 Task: Create Board Human Resources Management to Workspace Content Marketing Agencies. Create Board Business Model Development and Validation to Workspace Content Marketing Agencies. Create Board Sales Funnel Optimization and Management to Workspace Content Marketing Agencies
Action: Mouse moved to (357, 76)
Screenshot: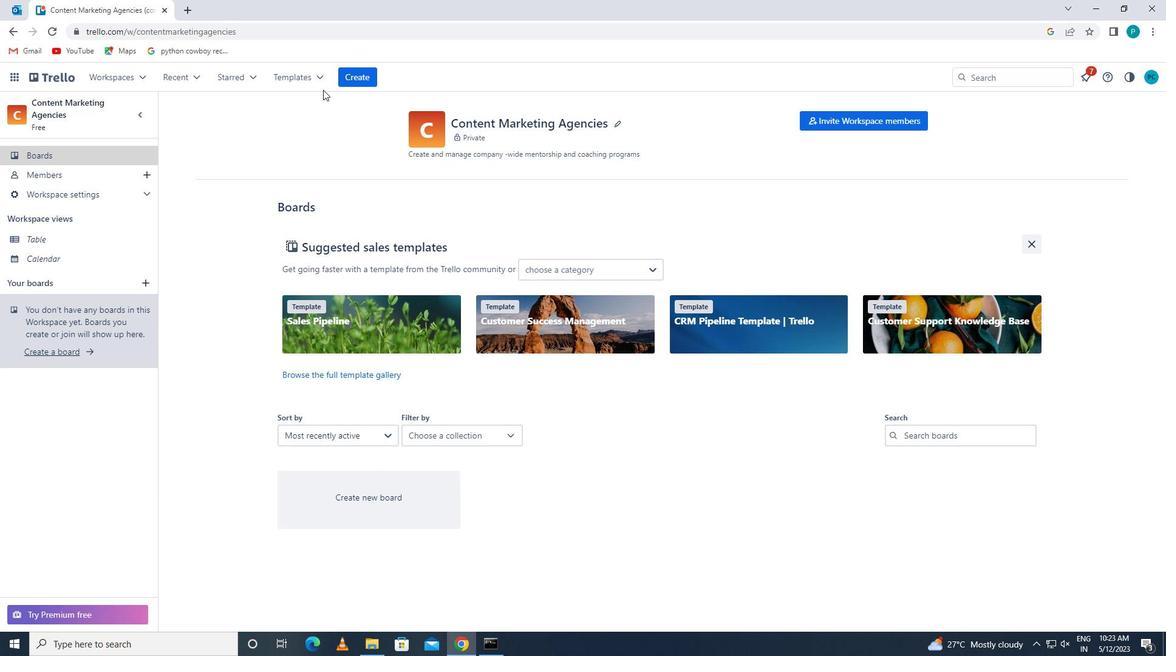 
Action: Mouse pressed left at (357, 76)
Screenshot: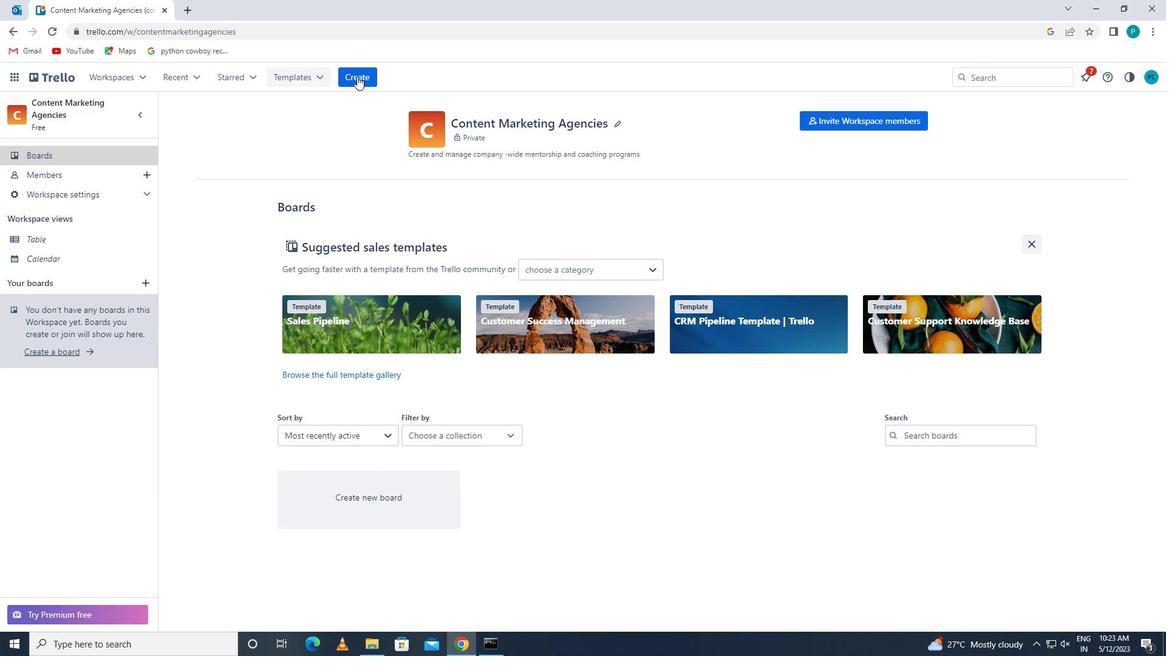 
Action: Mouse moved to (366, 108)
Screenshot: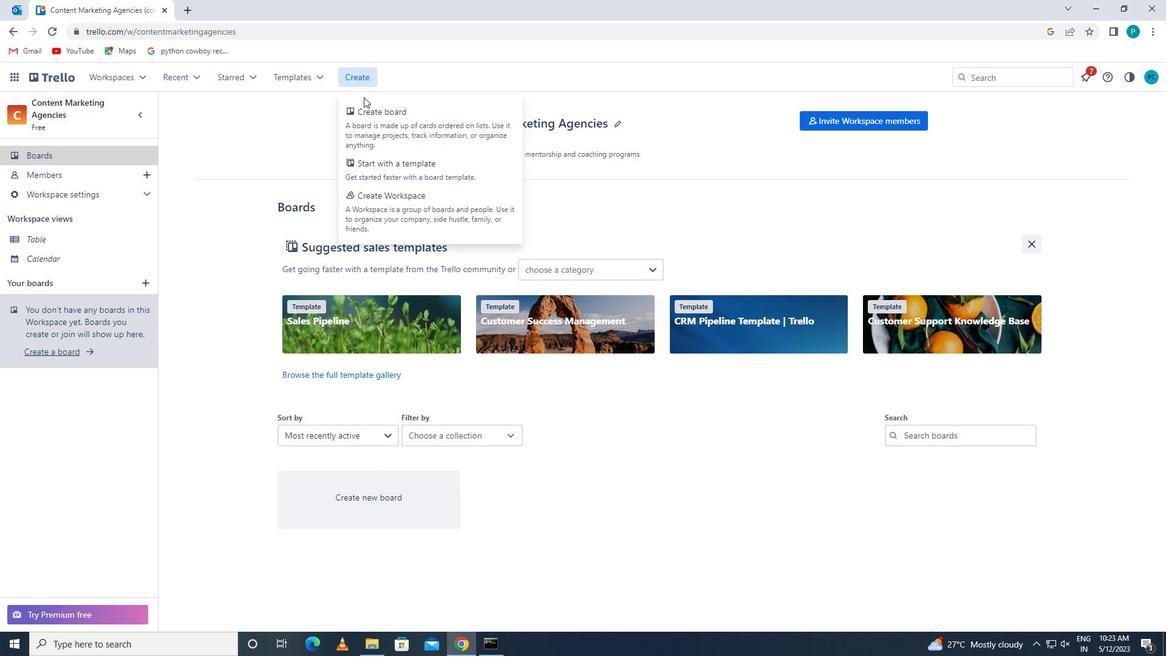 
Action: Mouse pressed left at (366, 108)
Screenshot: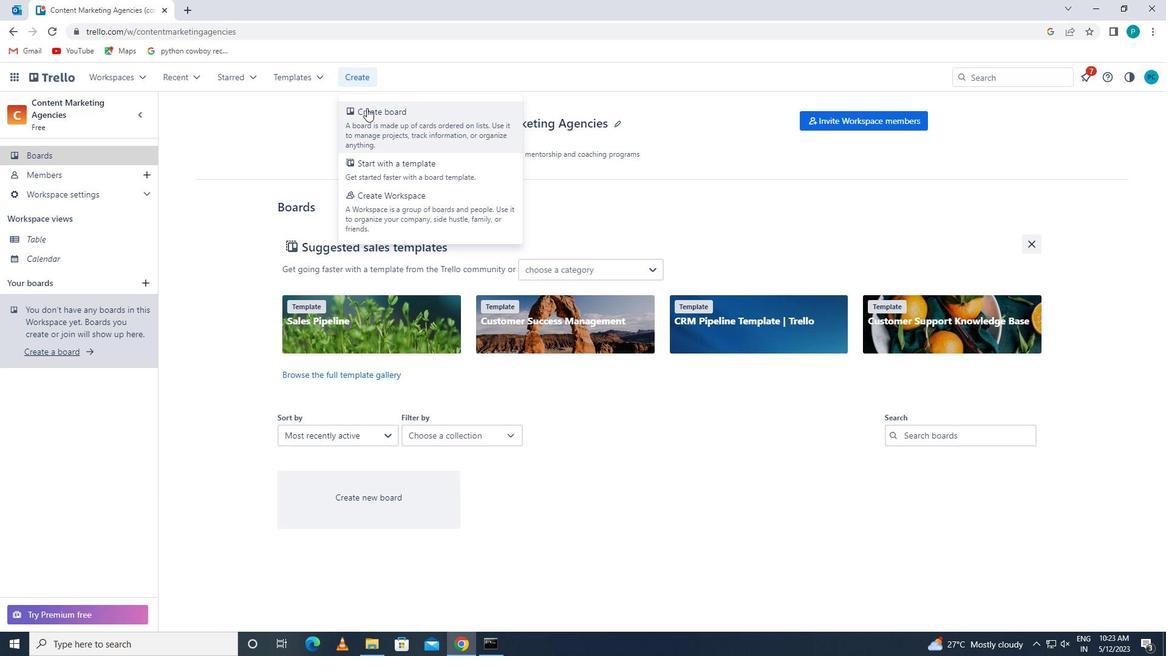 
Action: Mouse moved to (401, 301)
Screenshot: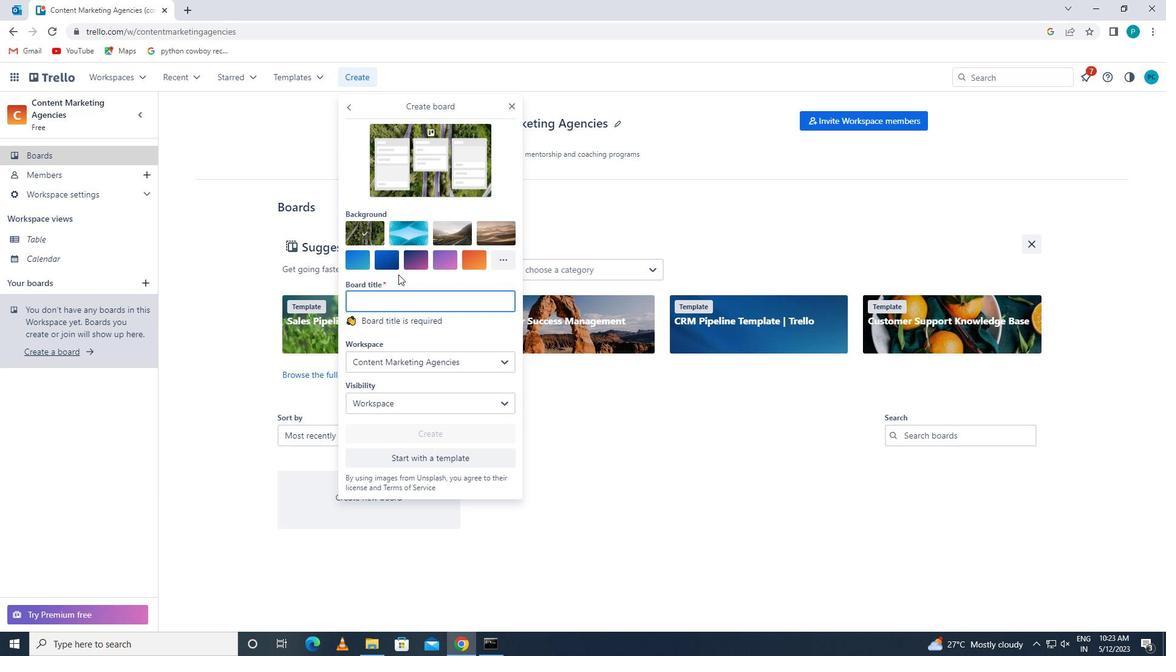 
Action: Mouse pressed left at (401, 301)
Screenshot: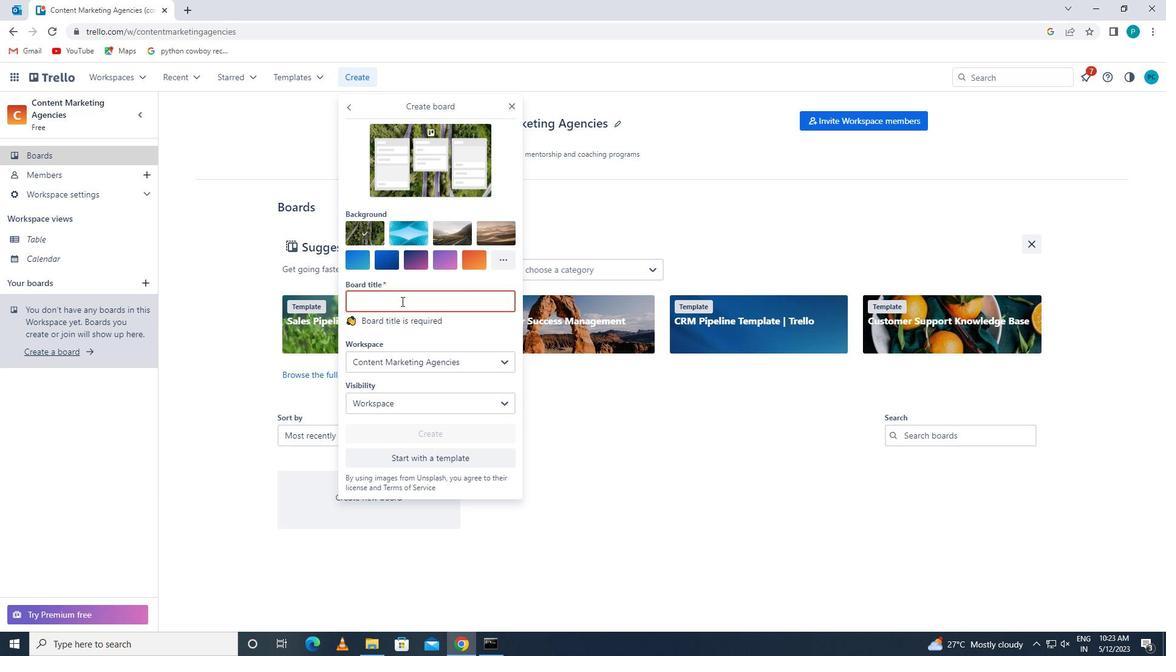 
Action: Key pressed <Key.caps_lock>h<Key.caps_lock>uman<Key.space><Key.caps_lock>r<Key.caps_lock>esources<Key.space><Key.caps_lock>m<Key.caps_lock>anagement
Screenshot: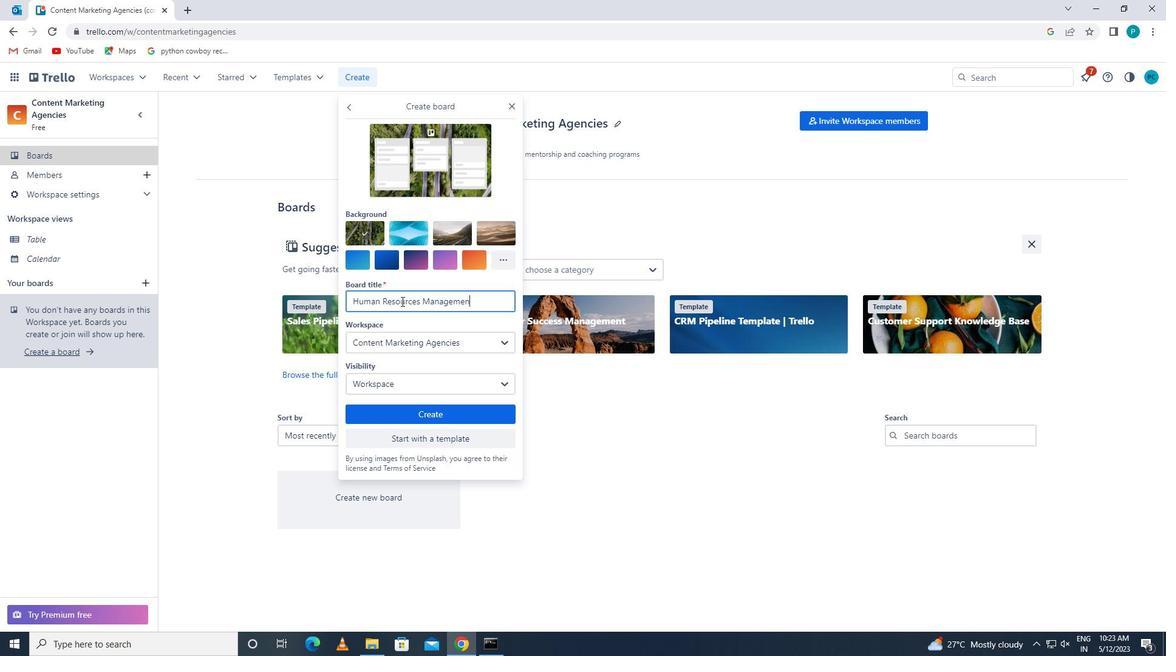 
Action: Mouse moved to (422, 345)
Screenshot: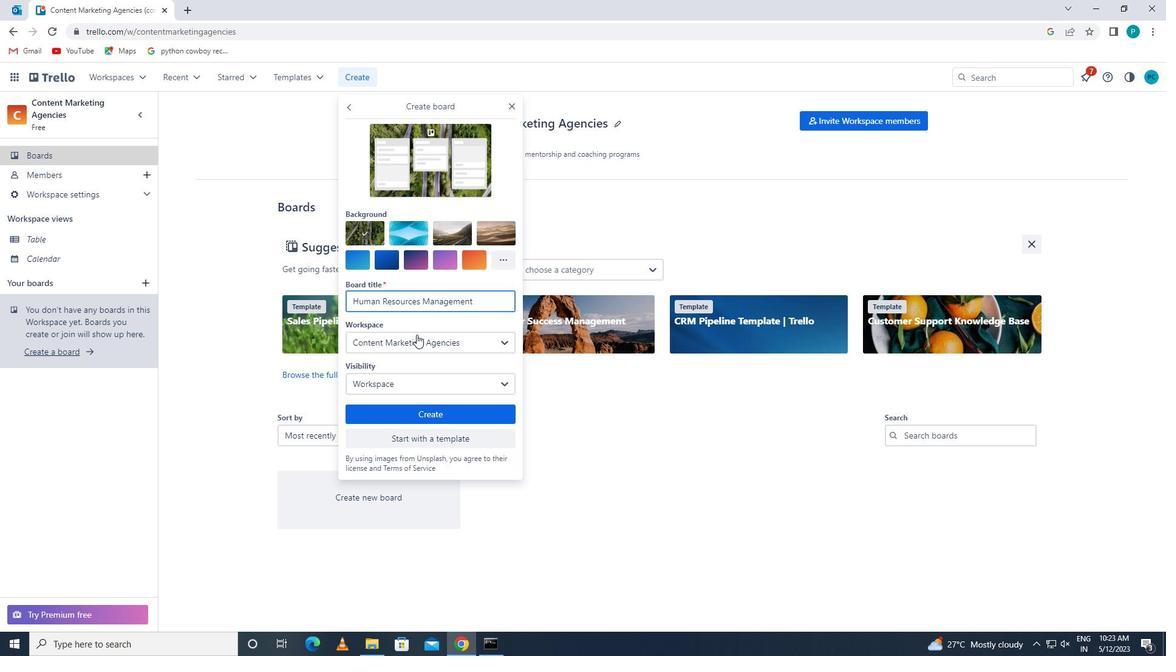 
Action: Mouse pressed left at (422, 345)
Screenshot: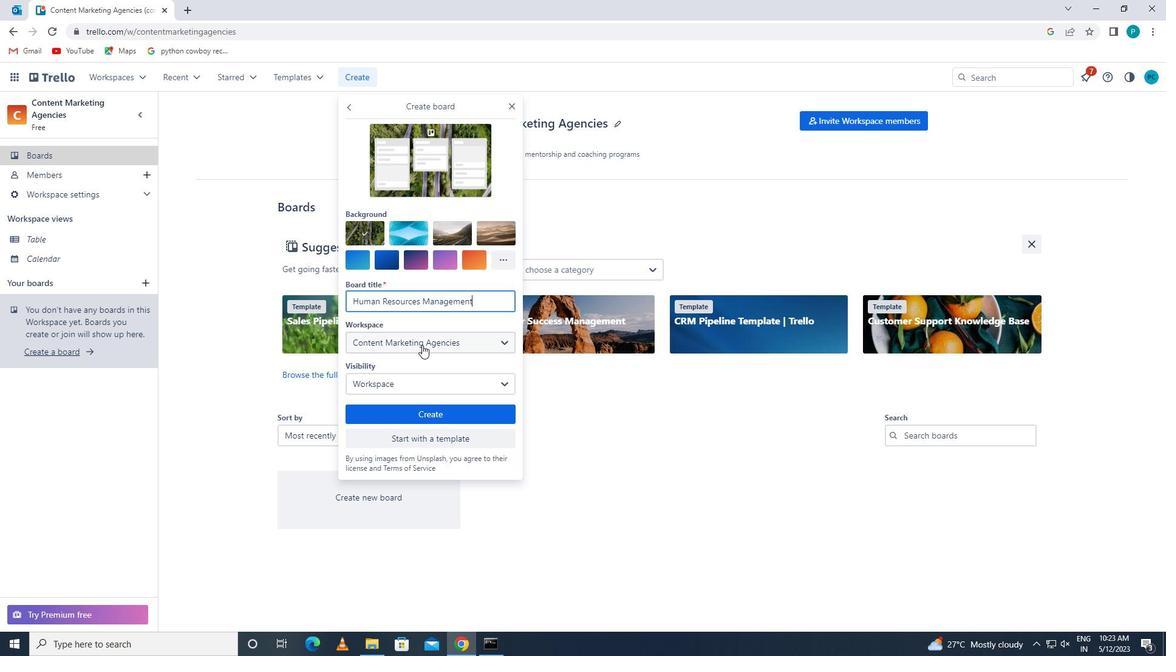 
Action: Mouse moved to (464, 451)
Screenshot: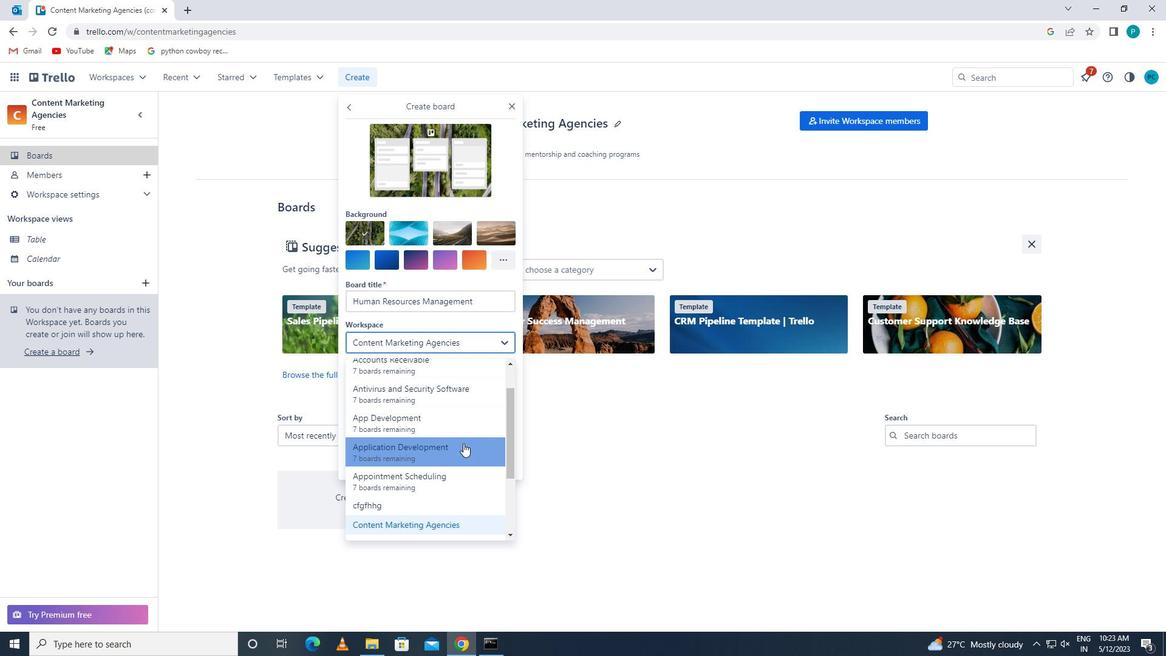 
Action: Mouse scrolled (464, 452) with delta (0, 0)
Screenshot: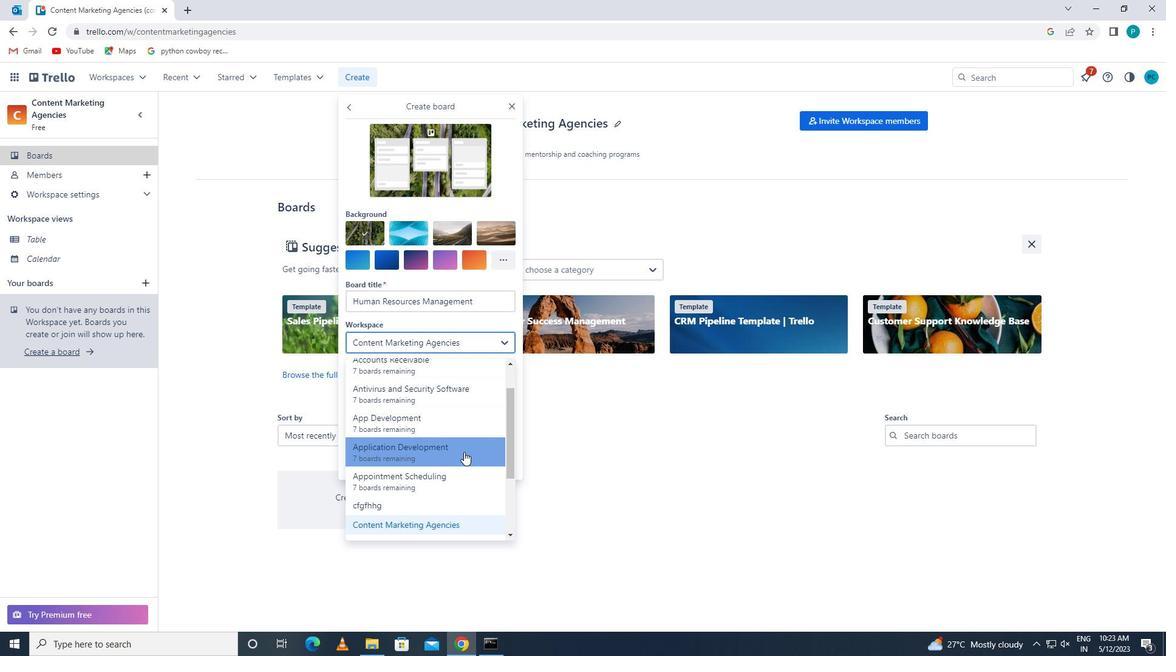 
Action: Mouse scrolled (464, 452) with delta (0, 0)
Screenshot: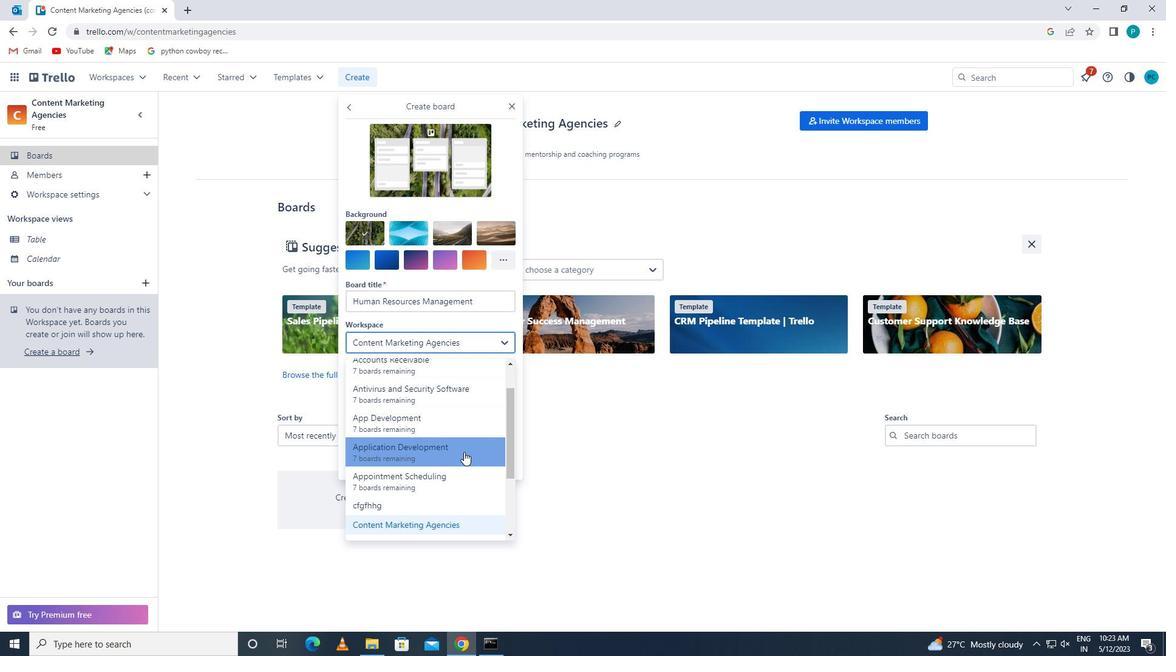 
Action: Mouse moved to (464, 451)
Screenshot: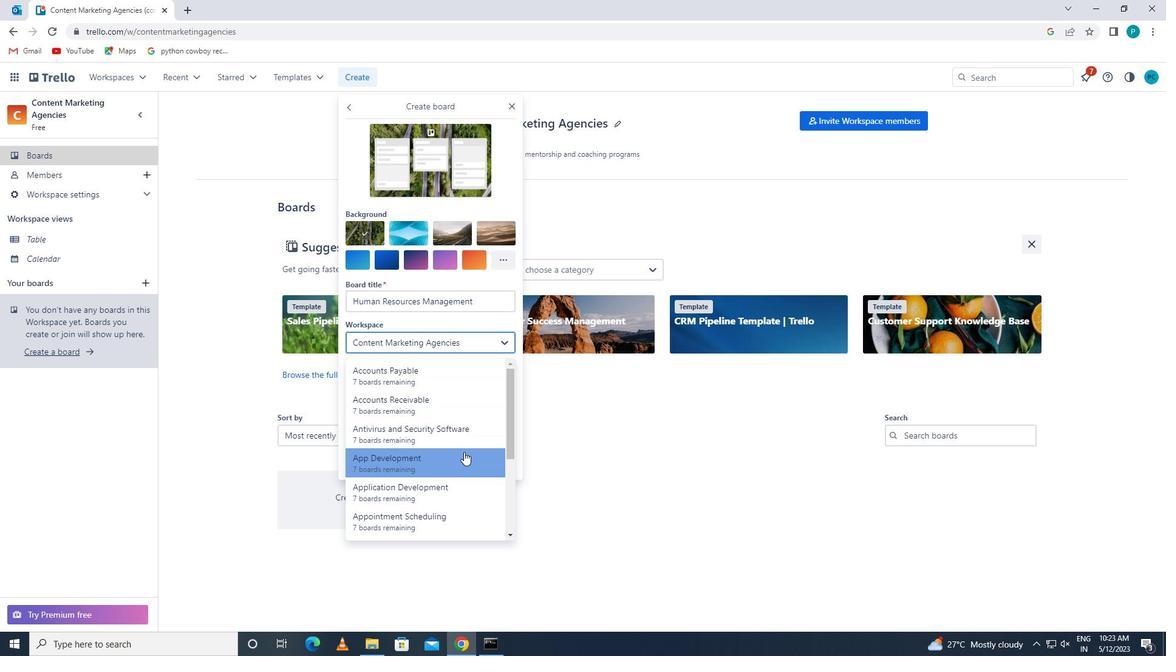
Action: Mouse scrolled (464, 451) with delta (0, 0)
Screenshot: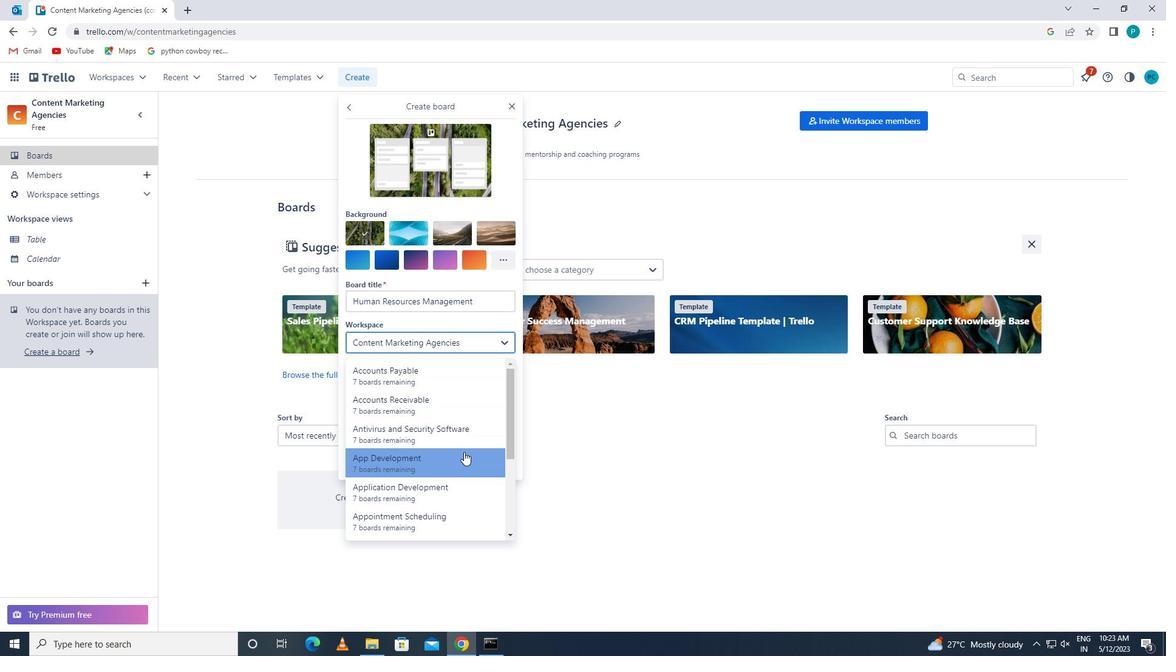 
Action: Mouse scrolled (464, 451) with delta (0, 0)
Screenshot: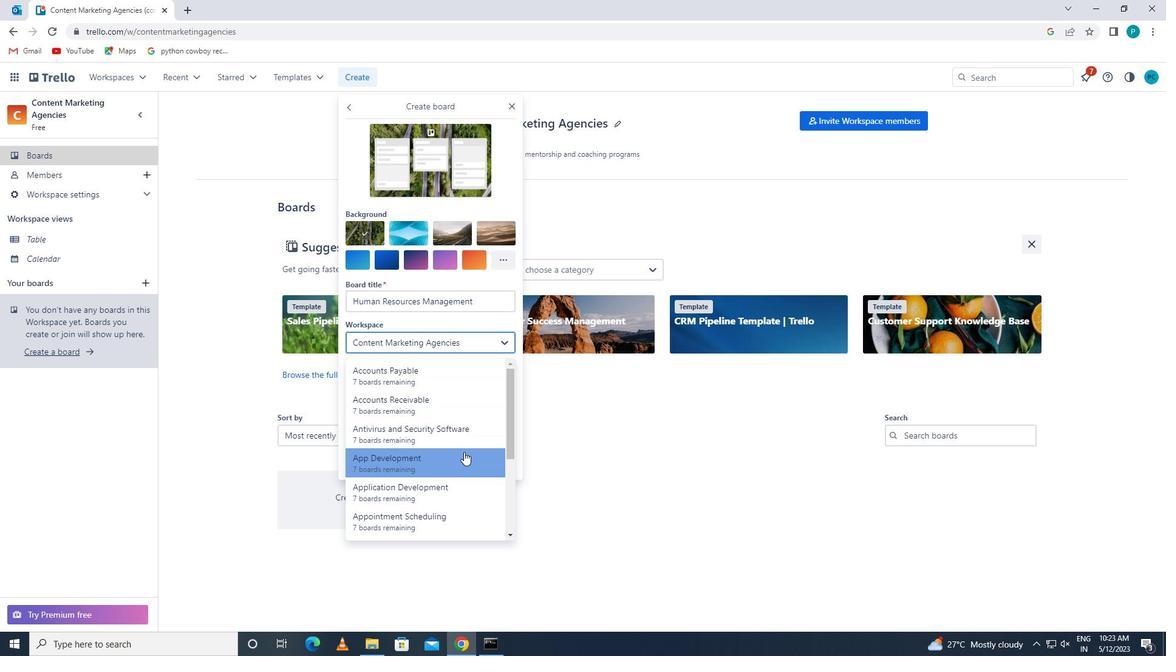 
Action: Mouse scrolled (464, 451) with delta (0, 0)
Screenshot: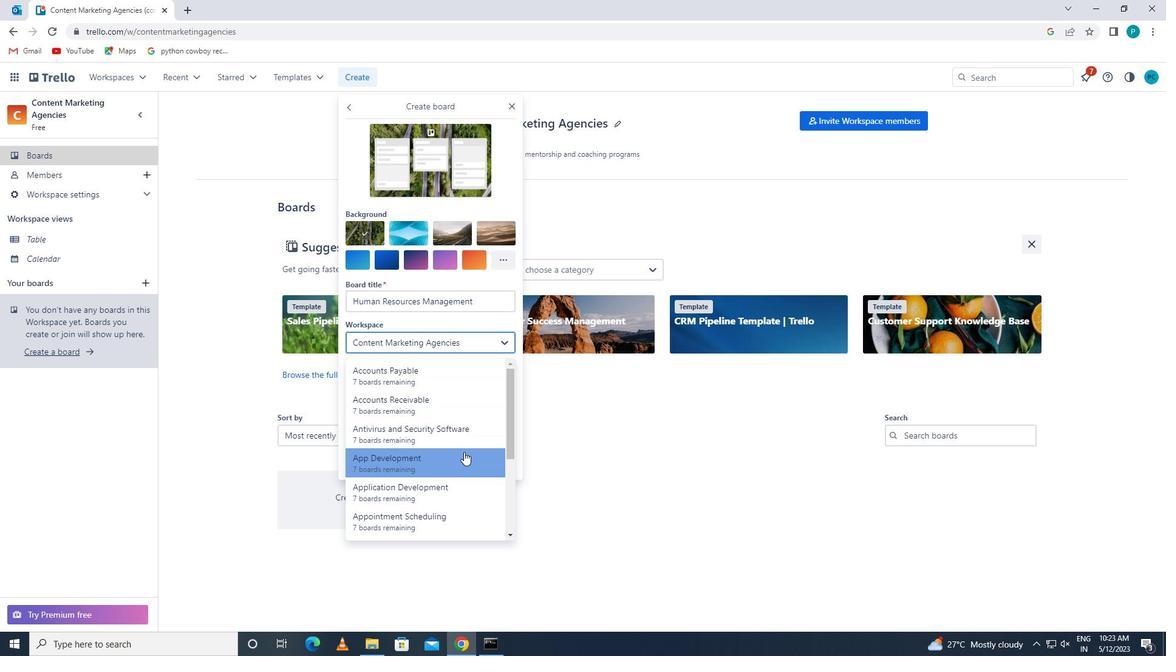 
Action: Mouse moved to (436, 416)
Screenshot: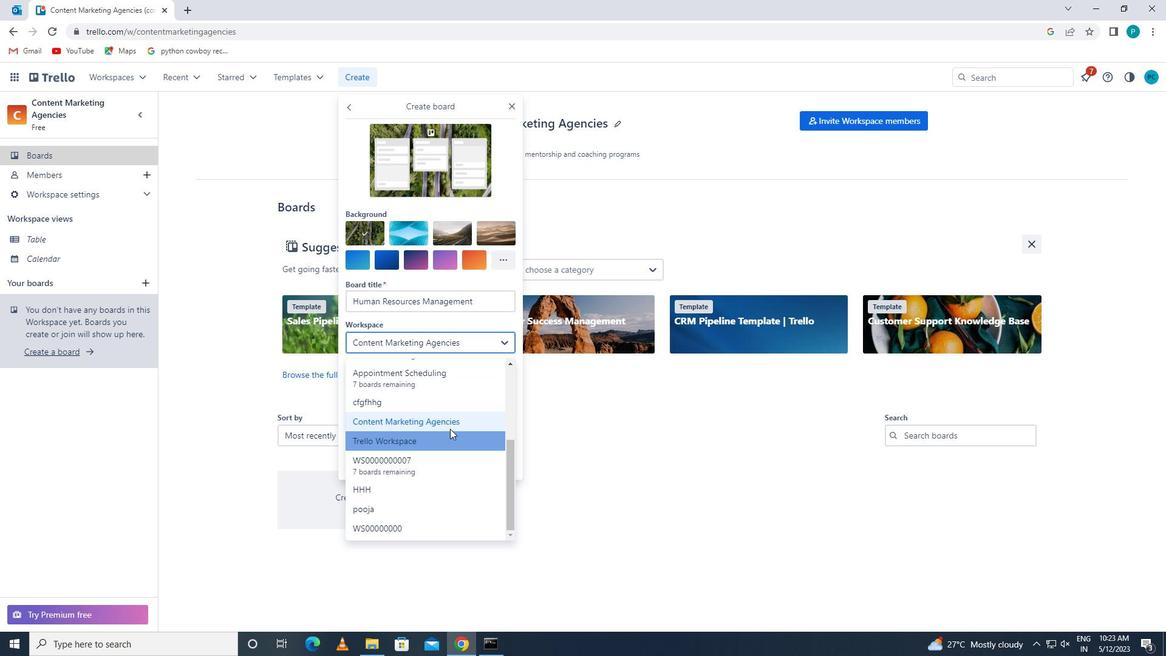 
Action: Mouse pressed left at (436, 416)
Screenshot: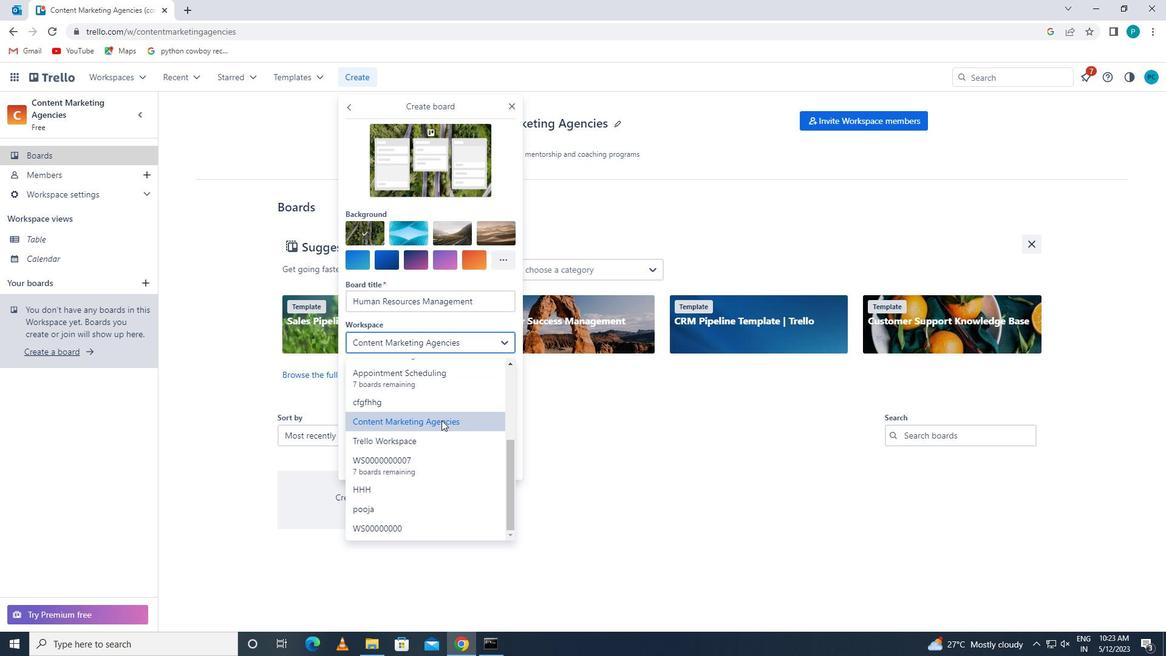 
Action: Mouse pressed left at (436, 416)
Screenshot: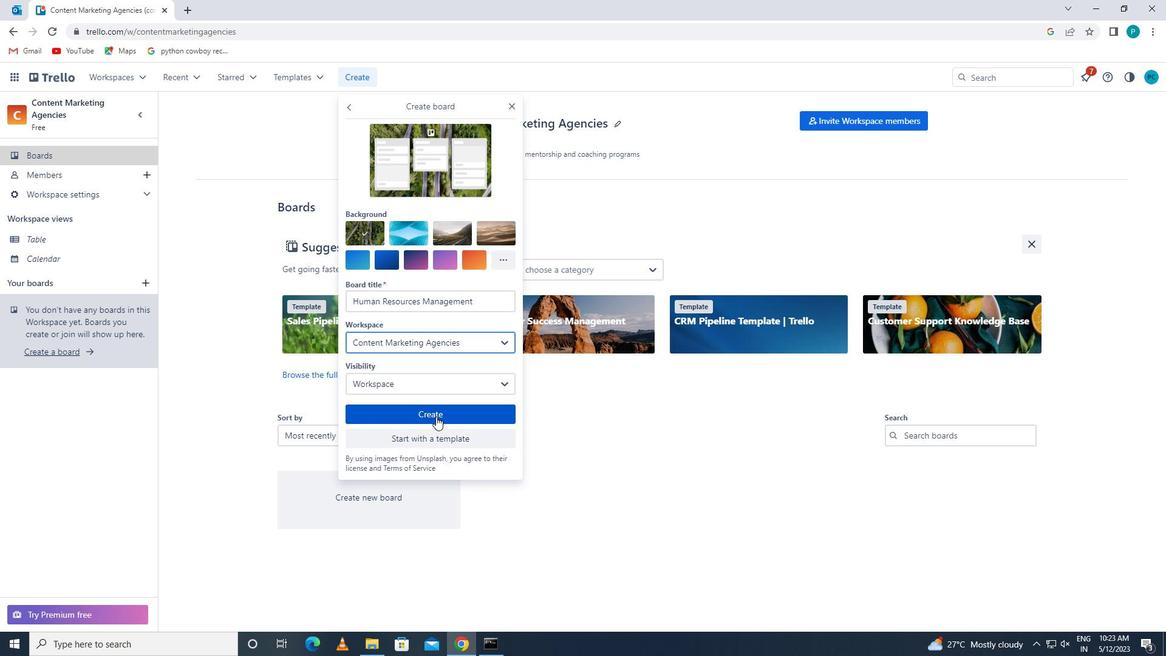 
Action: Mouse moved to (353, 79)
Screenshot: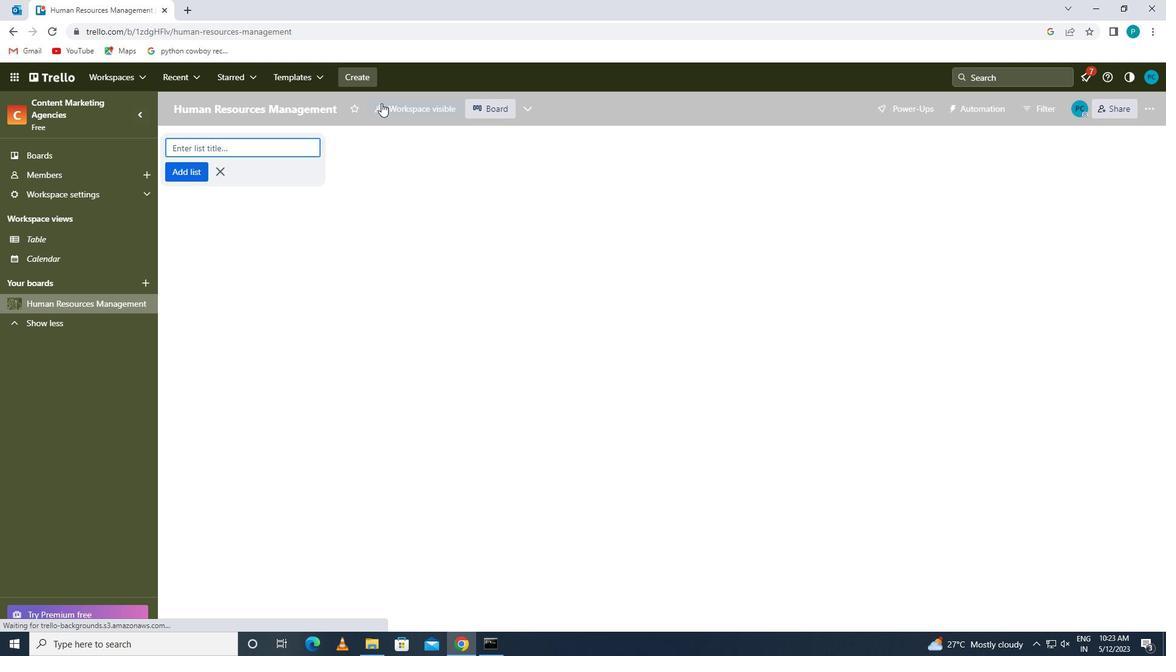 
Action: Mouse pressed left at (353, 79)
Screenshot: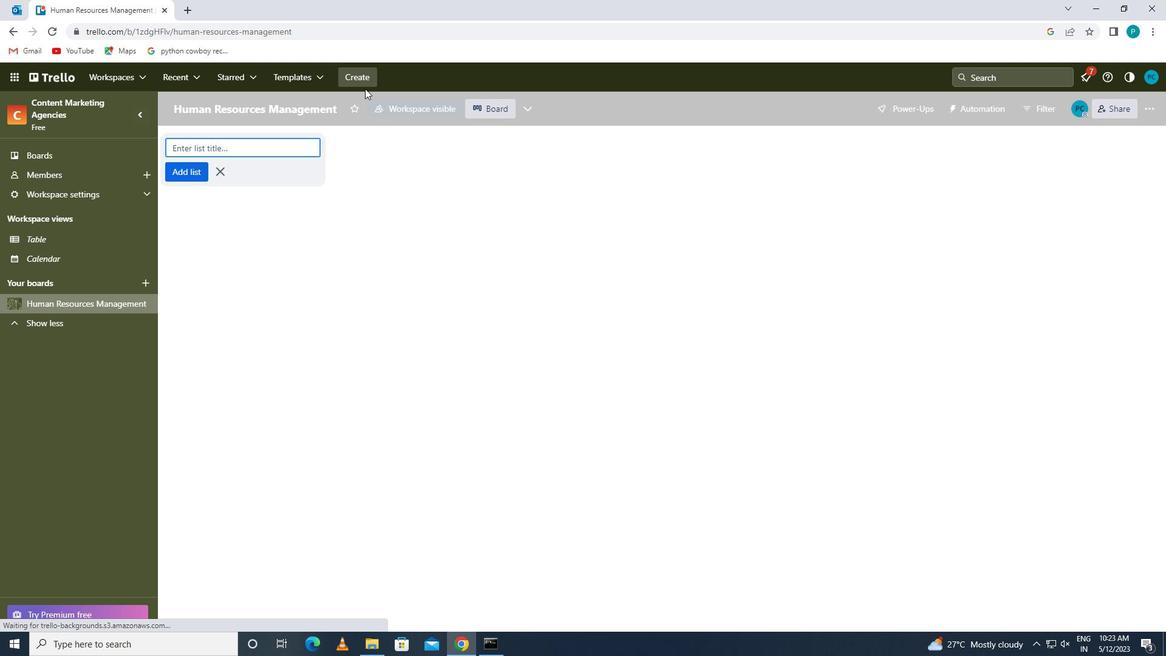 
Action: Mouse moved to (366, 108)
Screenshot: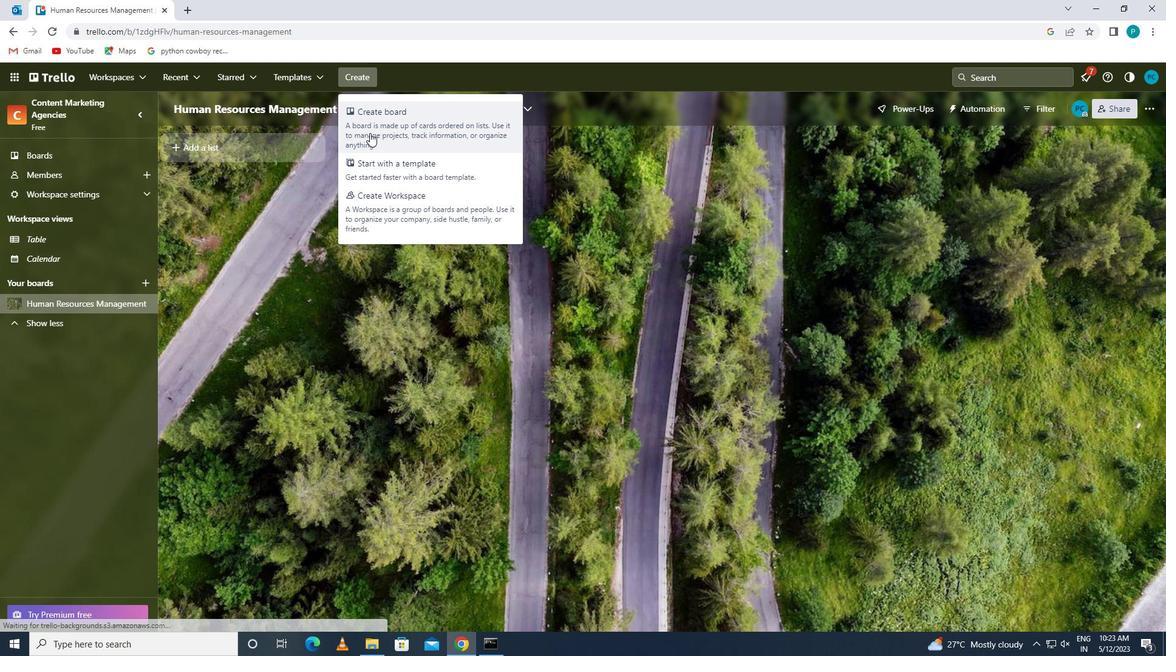 
Action: Mouse pressed left at (366, 108)
Screenshot: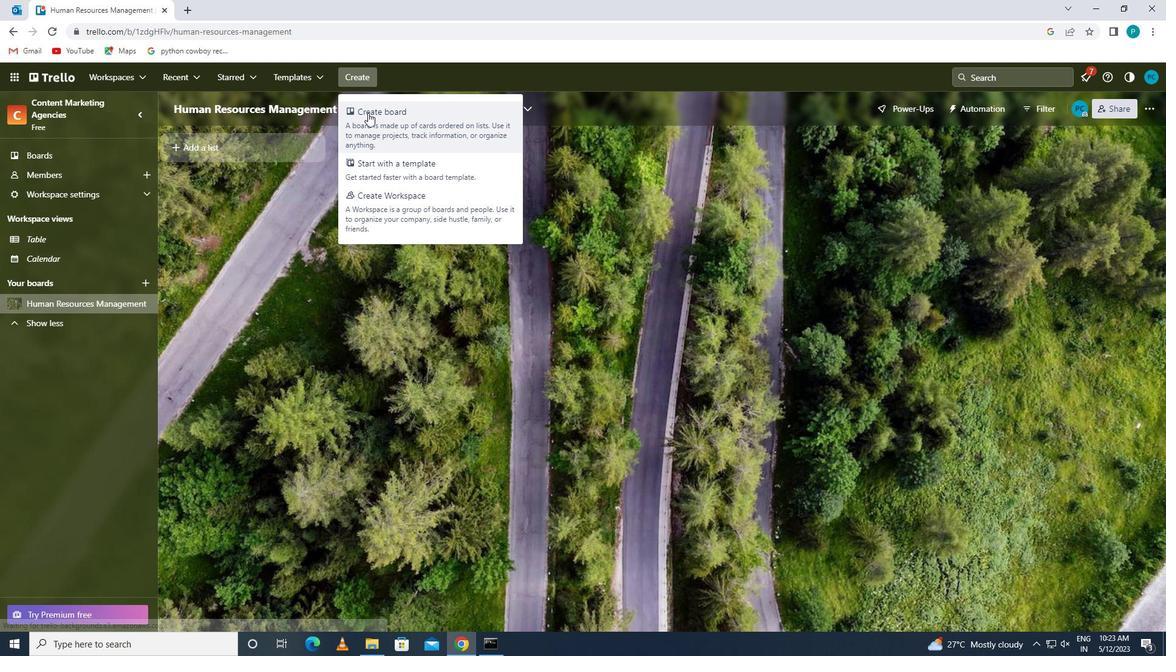 
Action: Key pressed <Key.caps_lock>b<Key.caps_lock>usiness<Key.space><Key.caps_lock>model<Key.space><Key.backspace><Key.backspace><Key.backspace><Key.backspace><Key.backspace><Key.caps_lock>odel<Key.space><Key.caps_lock>d<Key.caps_lock>evelopment<Key.space>and<Key.space>validation
Screenshot: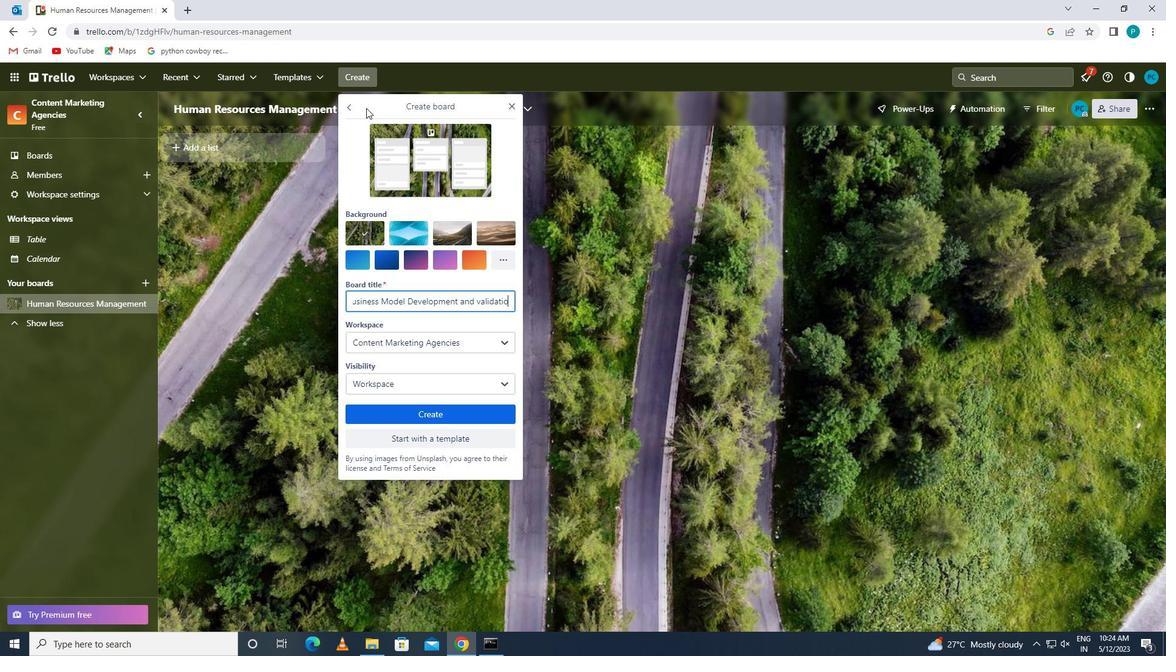 
Action: Mouse moved to (426, 336)
Screenshot: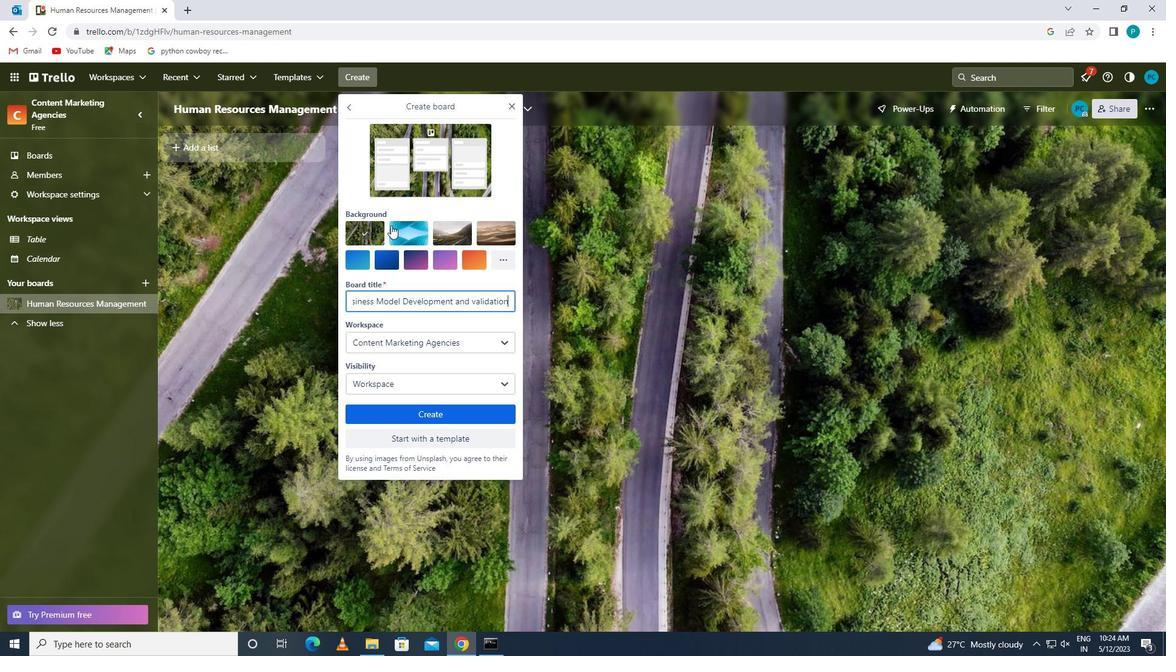 
Action: Mouse pressed left at (426, 336)
Screenshot: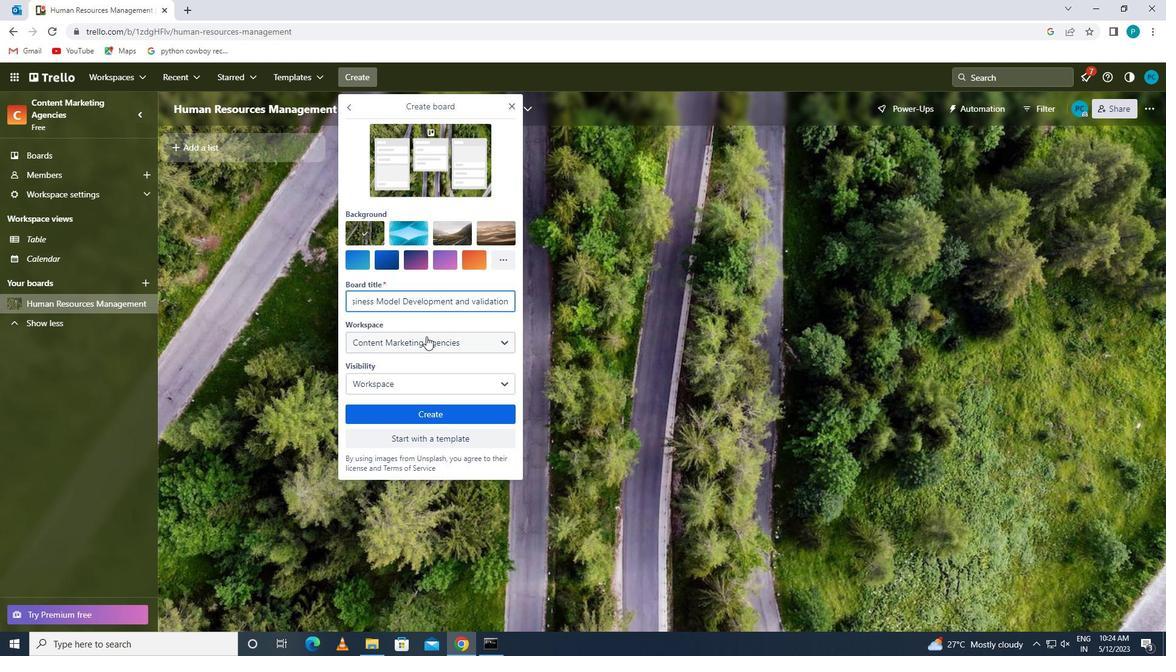 
Action: Mouse moved to (451, 527)
Screenshot: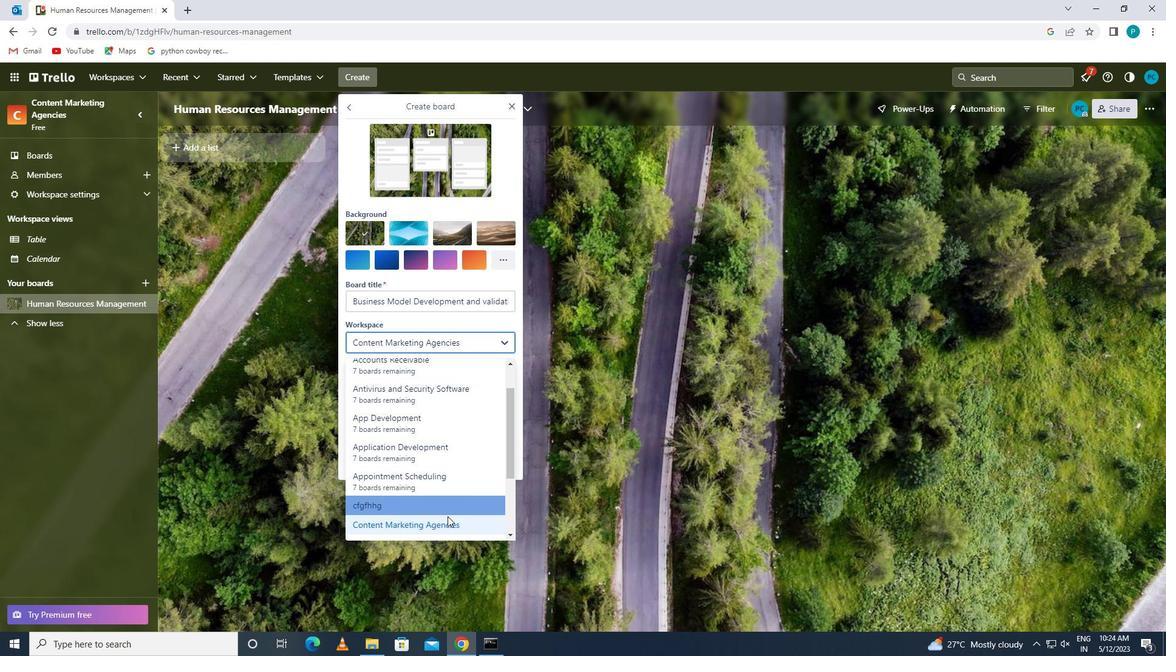 
Action: Mouse pressed left at (451, 527)
Screenshot: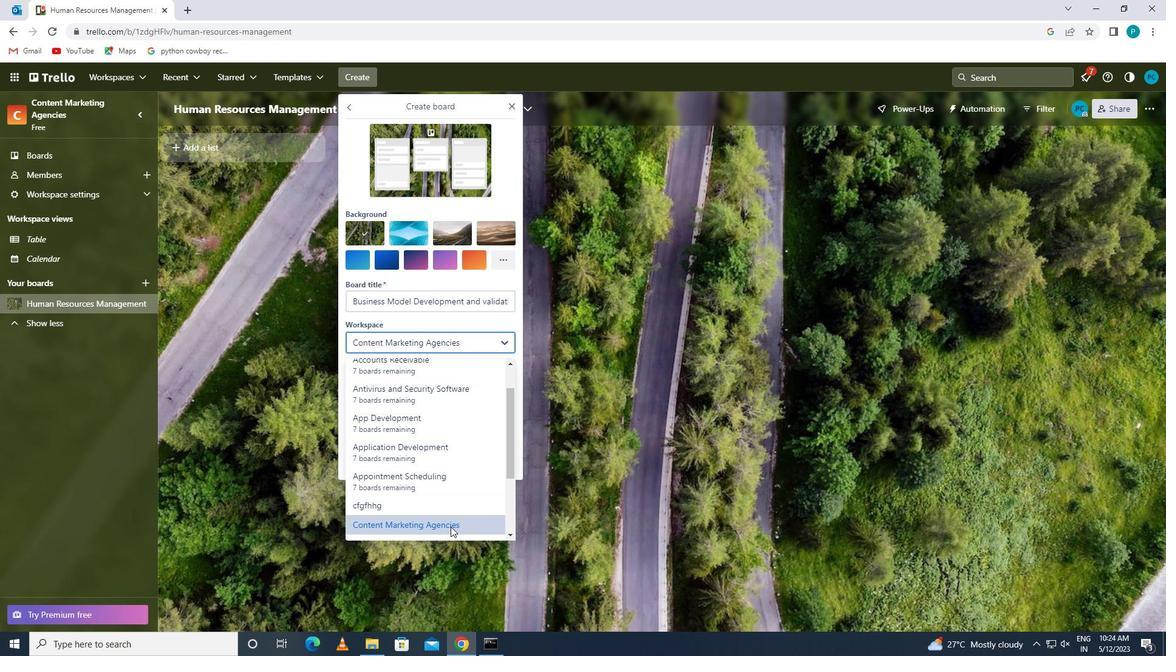 
Action: Mouse moved to (391, 407)
Screenshot: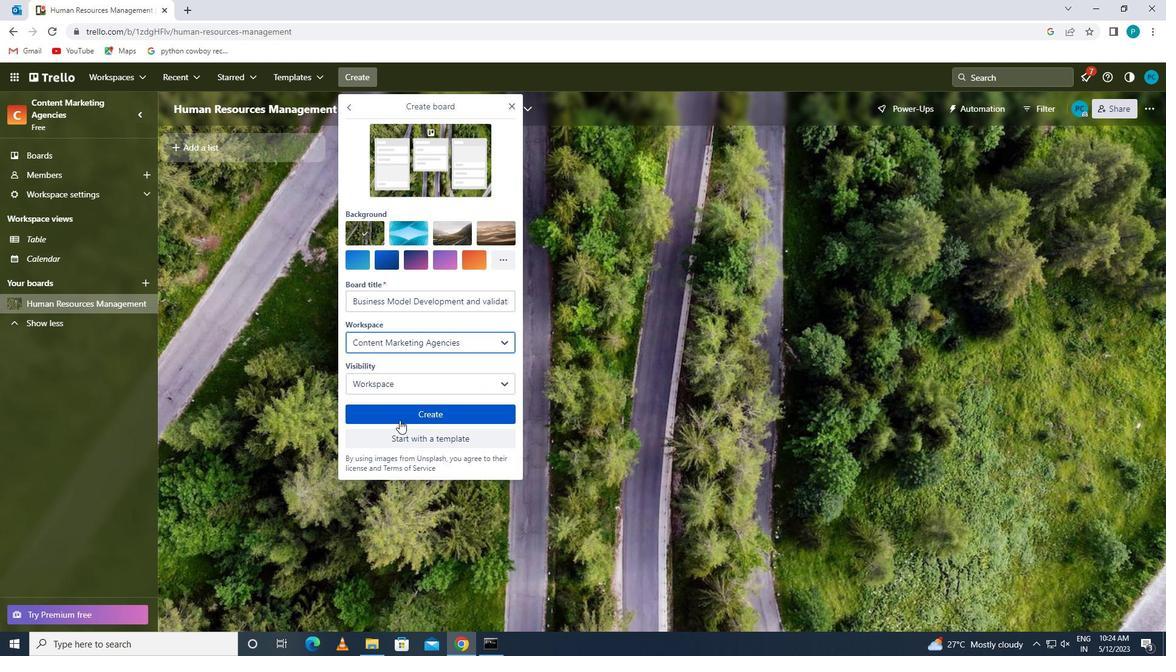 
Action: Mouse pressed left at (391, 407)
Screenshot: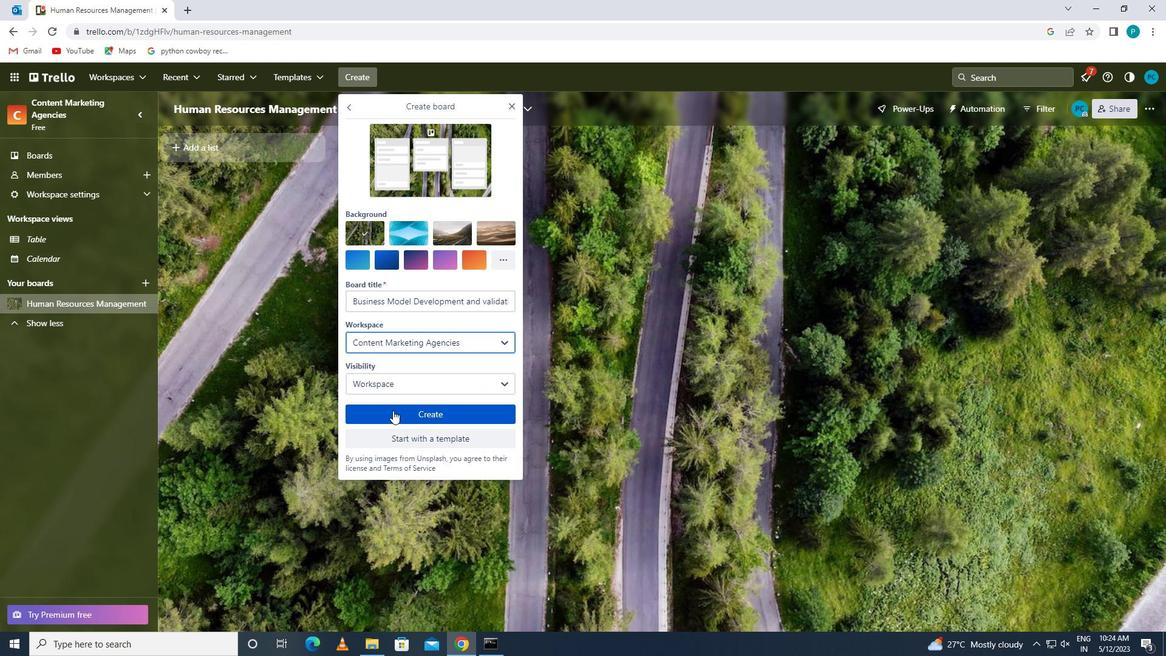 
Action: Mouse moved to (366, 79)
Screenshot: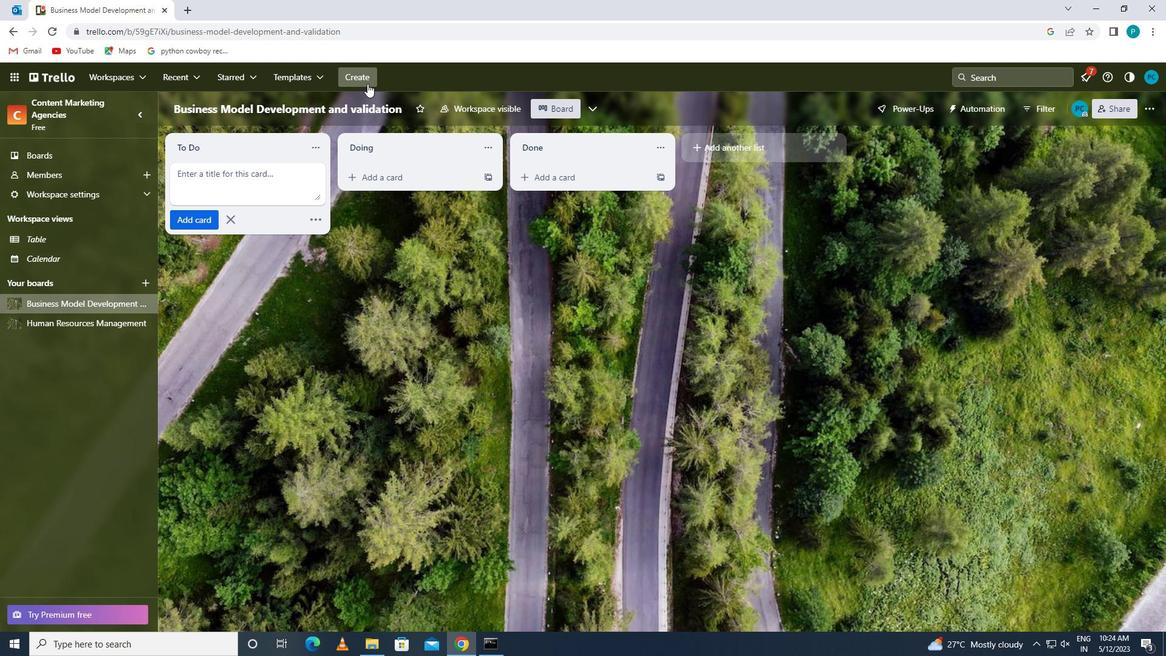 
Action: Mouse pressed left at (366, 79)
Screenshot: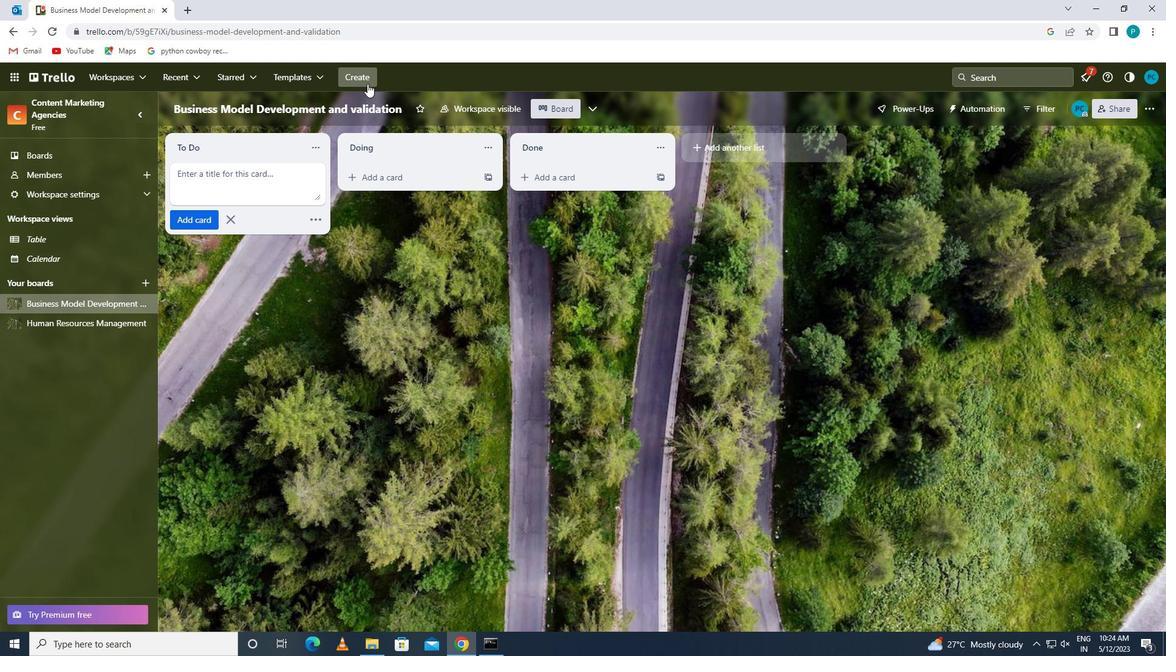 
Action: Mouse moved to (365, 116)
Screenshot: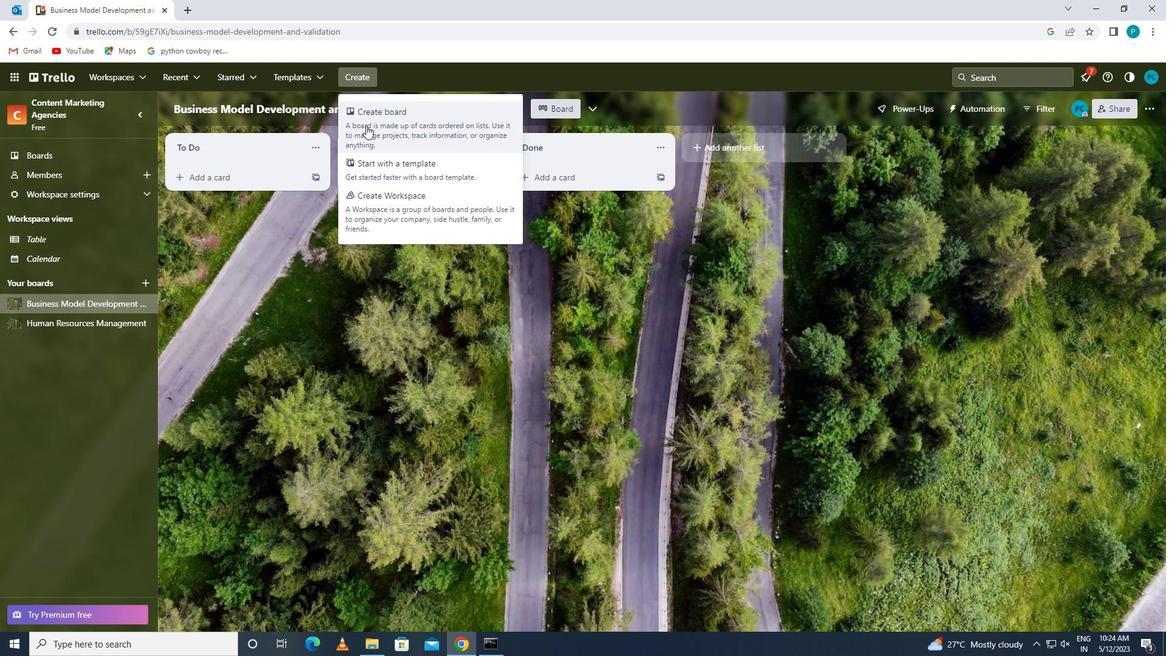
Action: Mouse pressed left at (365, 116)
Screenshot: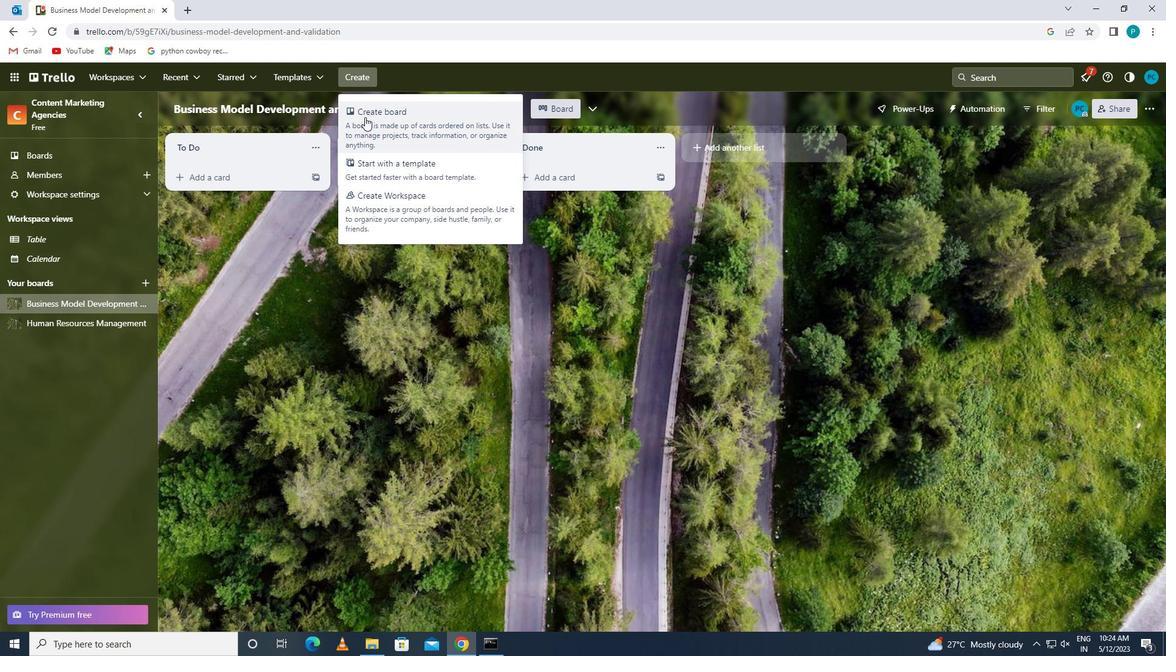 
Action: Mouse moved to (425, 309)
Screenshot: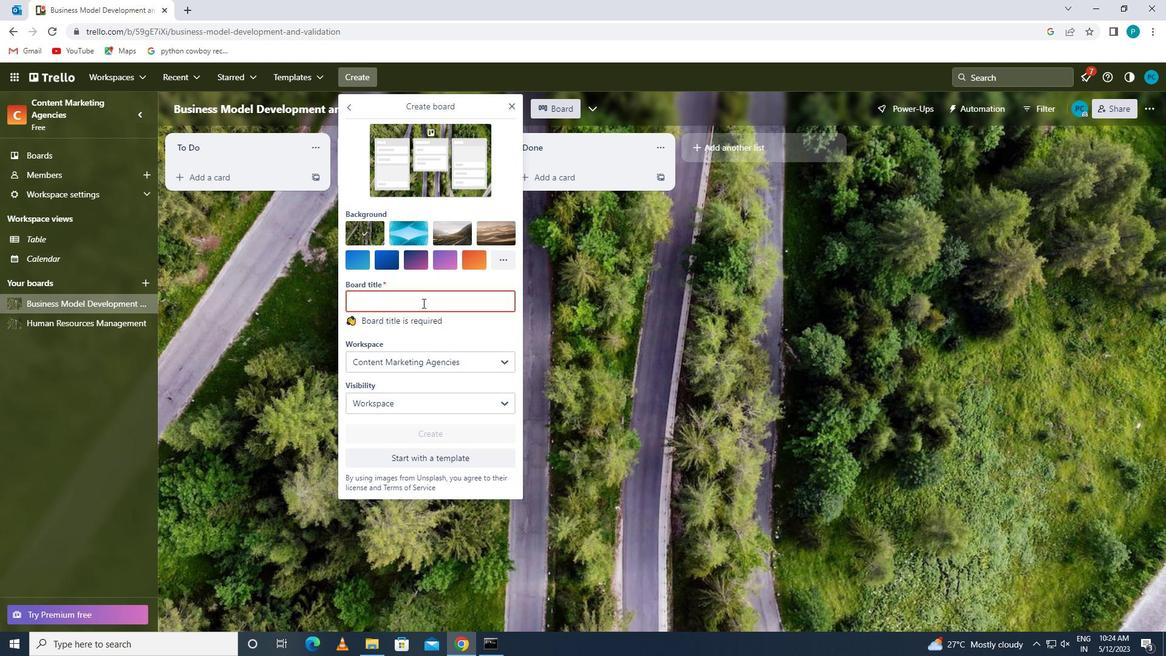 
Action: Mouse pressed left at (425, 309)
Screenshot: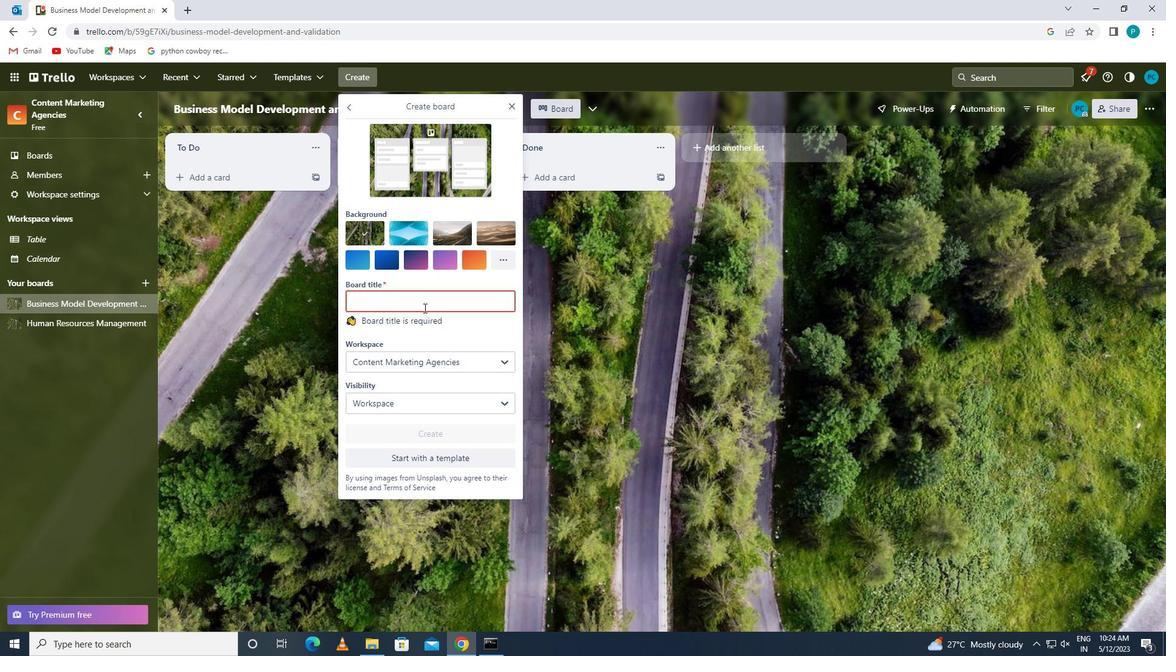 
Action: Key pressed <Key.caps_lock>s<Key.caps_lock>ales<Key.space><Key.caps_lock>f<Key.caps_lock>unnel<Key.space><Key.caps_lock>o<Key.caps_lock>ptimization<Key.space>and<Key.space>am<Key.backspace><Key.backspace><Key.caps_lock>m<Key.caps_lock>anagement
Screenshot: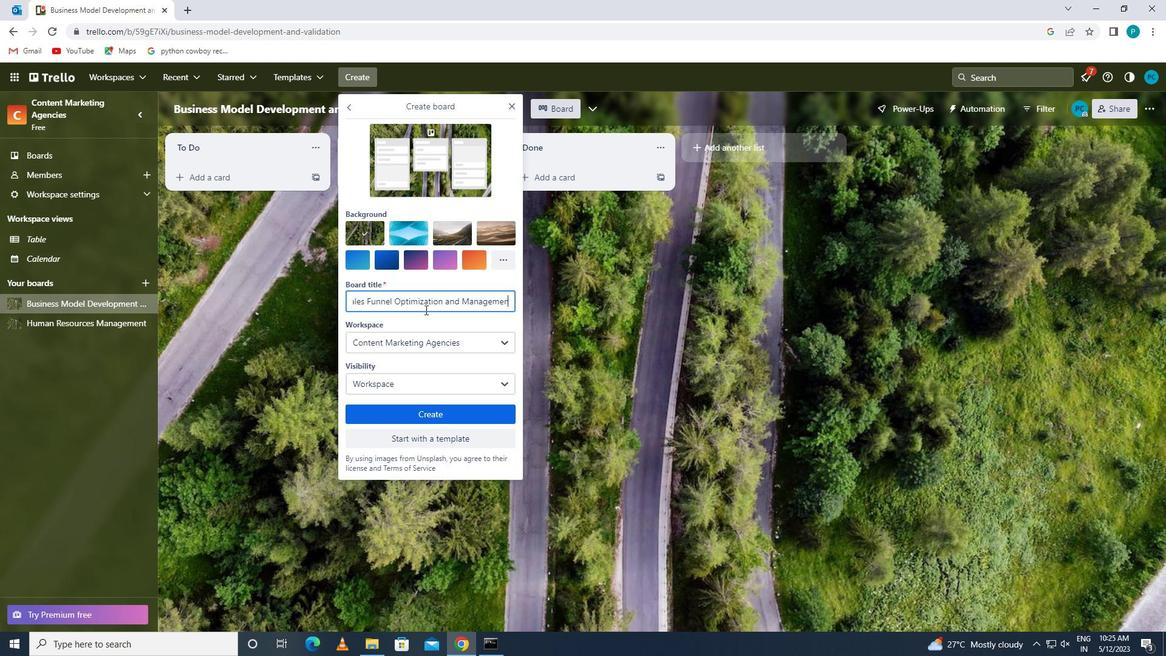
Action: Mouse moved to (420, 351)
Screenshot: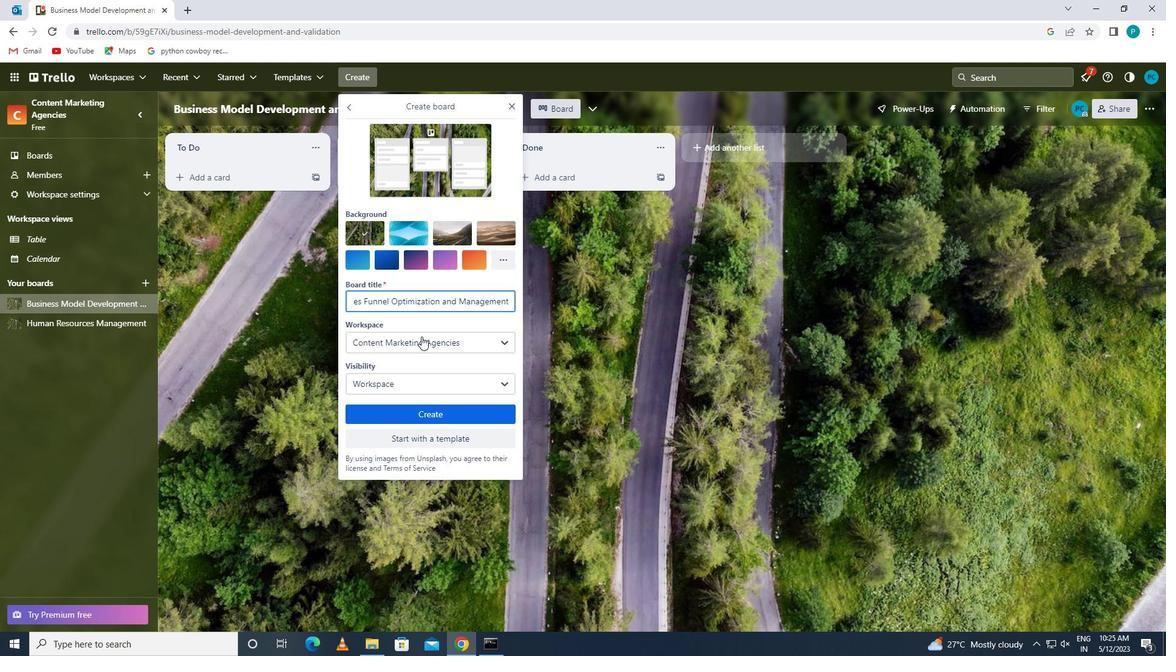 
Action: Mouse pressed left at (420, 351)
Screenshot: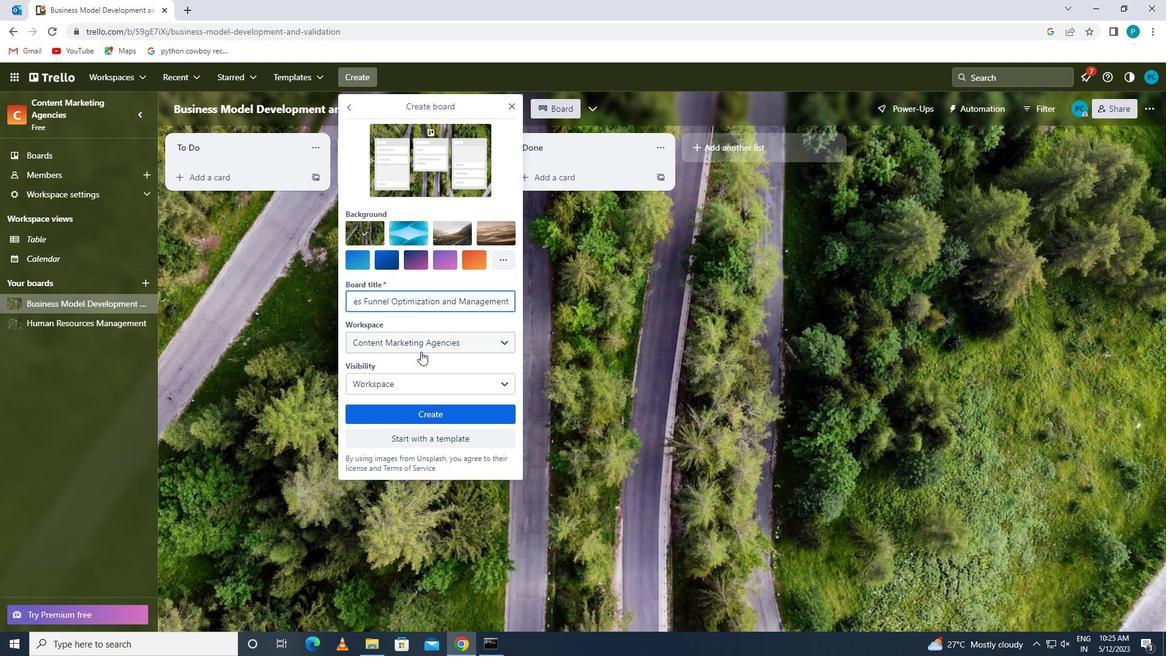 
Action: Mouse moved to (422, 463)
Screenshot: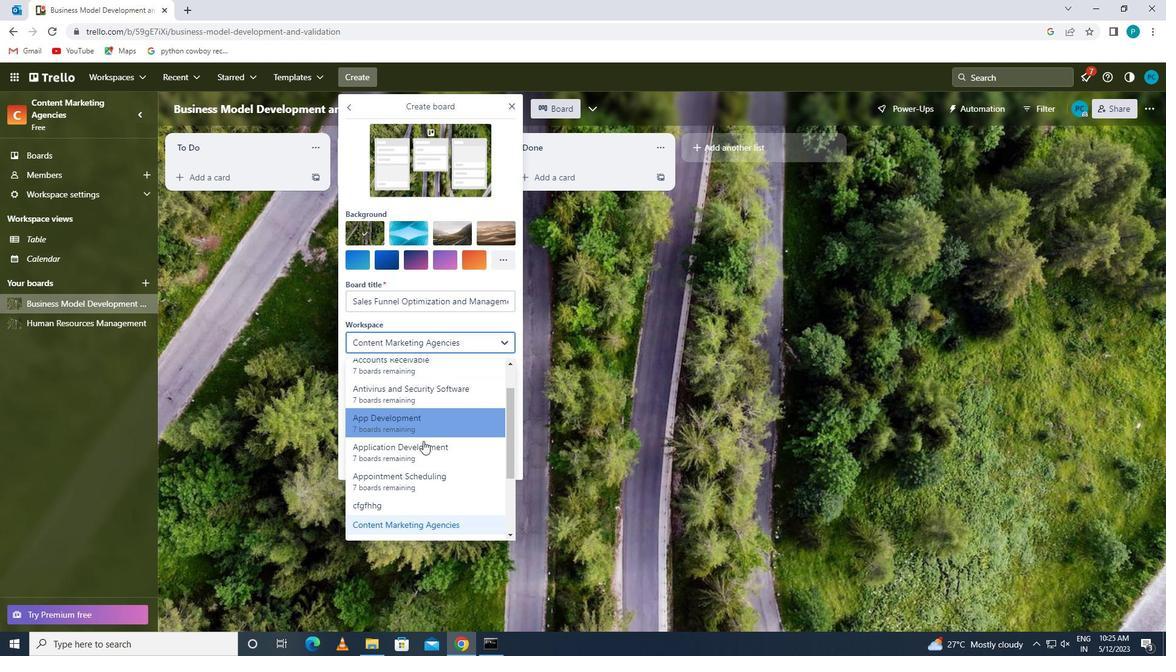
Action: Mouse scrolled (422, 462) with delta (0, 0)
Screenshot: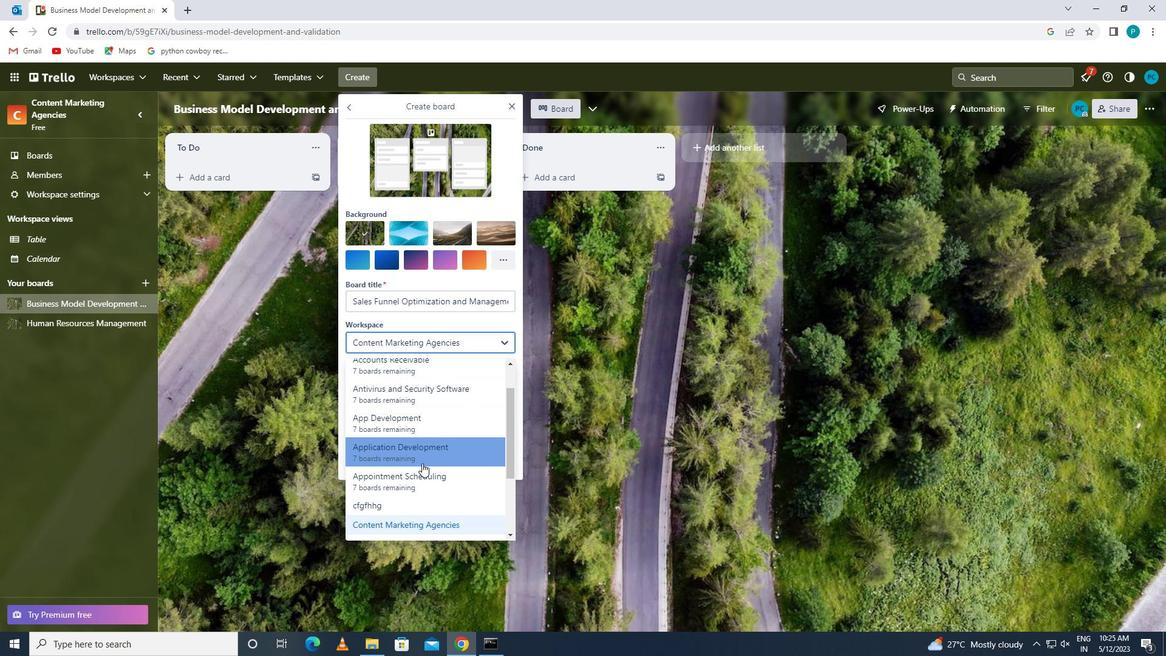 
Action: Mouse moved to (422, 465)
Screenshot: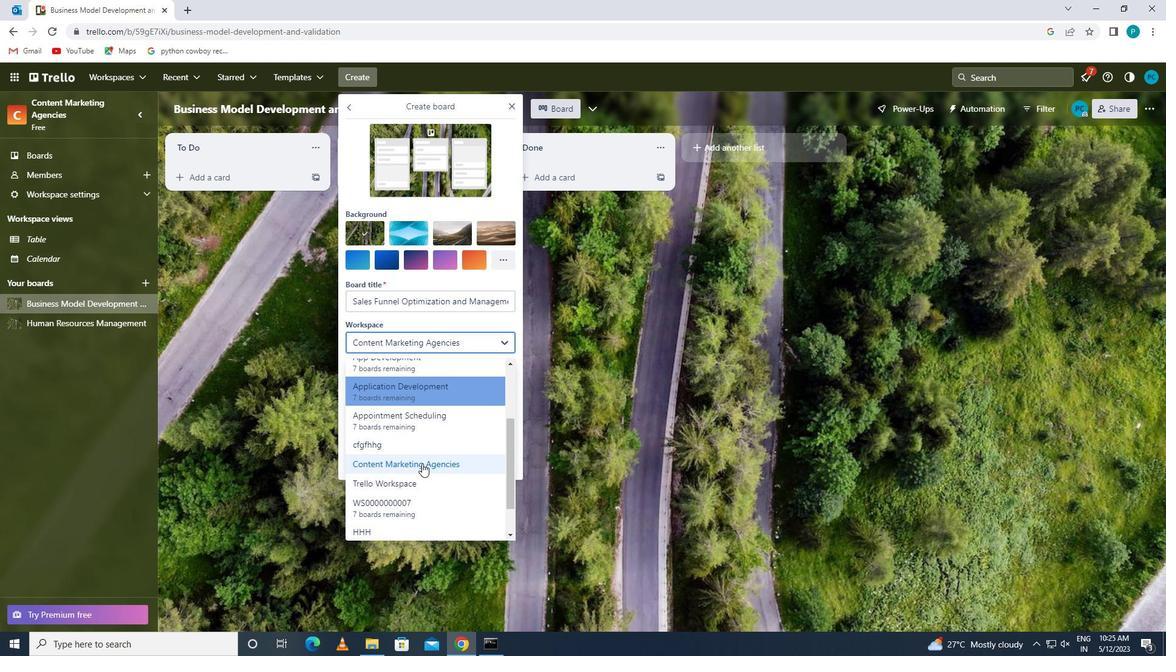 
Action: Mouse pressed left at (422, 465)
Screenshot: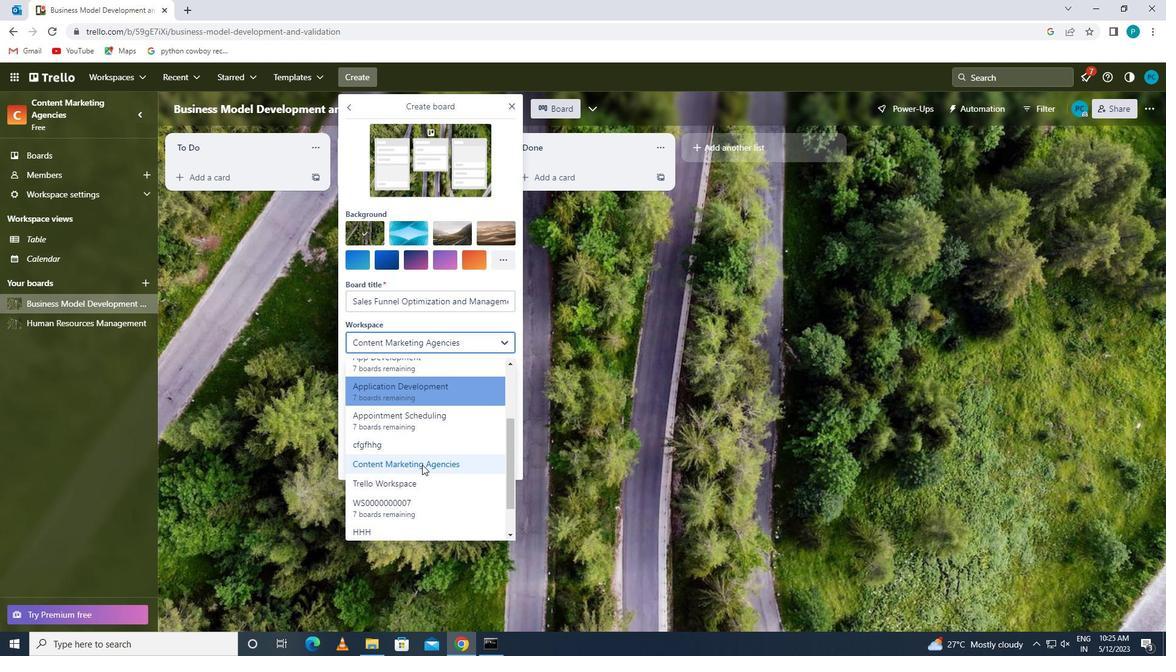 
Action: Mouse moved to (403, 415)
Screenshot: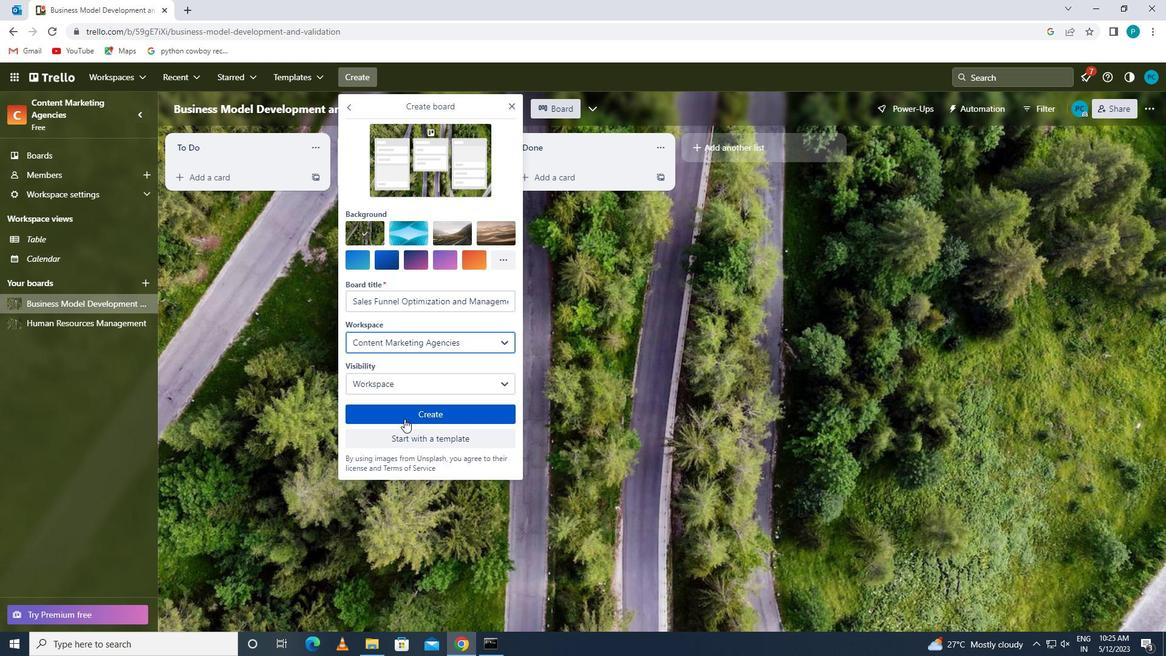 
Action: Mouse pressed left at (403, 415)
Screenshot: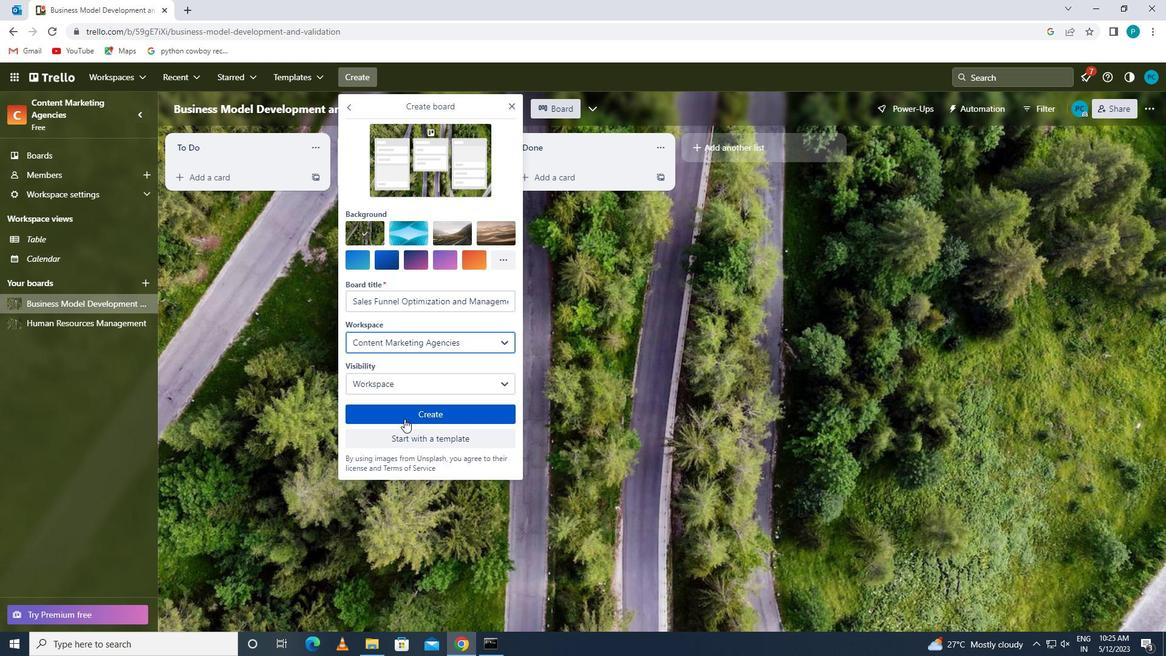 
